Task: Look for space in Market Harborough, United Kingdom from 3rd August, 2023 to 17th August, 2023 for 3 adults, 1 child in price range Rs.3000 to Rs.15000. Place can be entire place with 3 bedrooms having 4 beds and 2 bathrooms. Property type can be house, flat, guest house. Booking option can be shelf check-in. Required host language is English.
Action: Mouse moved to (432, 95)
Screenshot: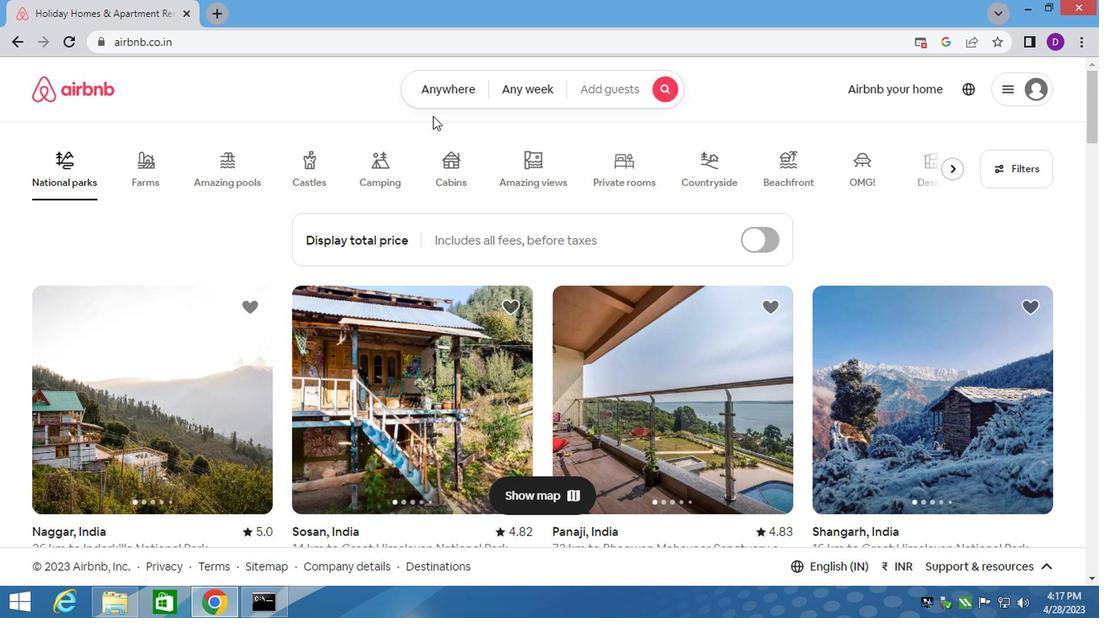 
Action: Mouse pressed left at (432, 95)
Screenshot: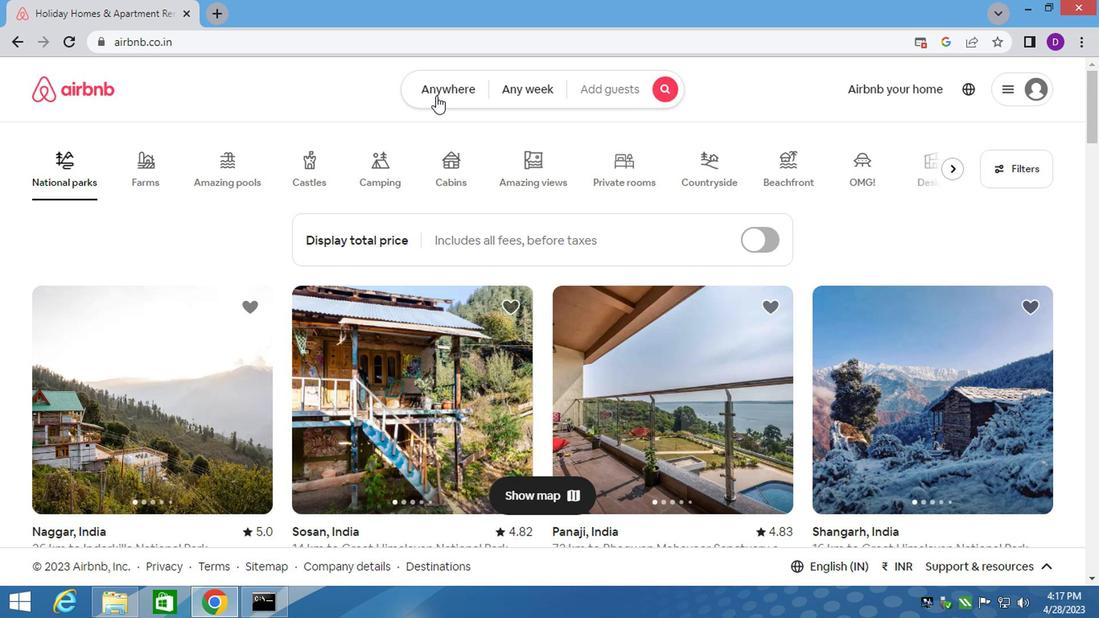 
Action: Mouse moved to (290, 155)
Screenshot: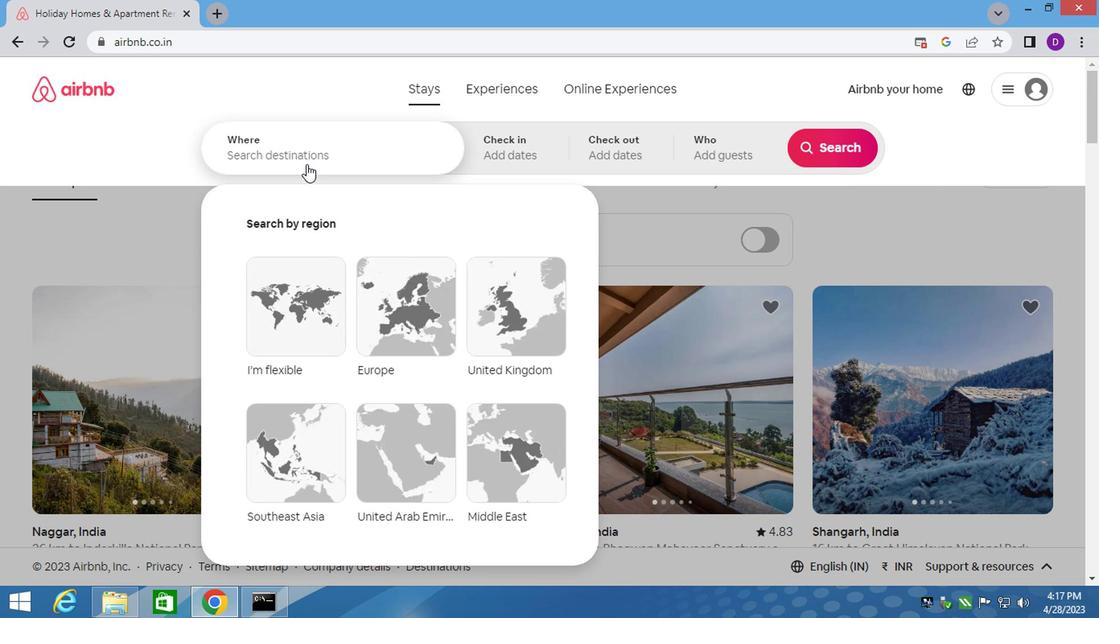 
Action: Mouse pressed left at (290, 155)
Screenshot: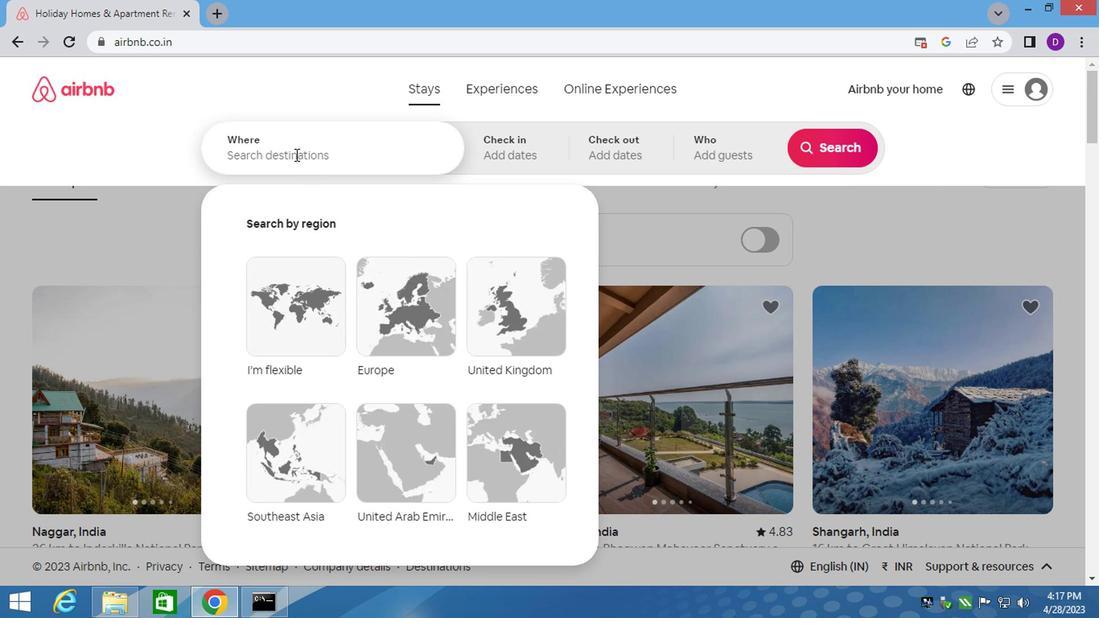 
Action: Key pressed <Key.shift_r><Key.shift_r>Market<Key.space><Key.shift_r>Ha<Key.down>,<Key.space><Key.shift_r><Key.shift_r>U<Key.enter>
Screenshot: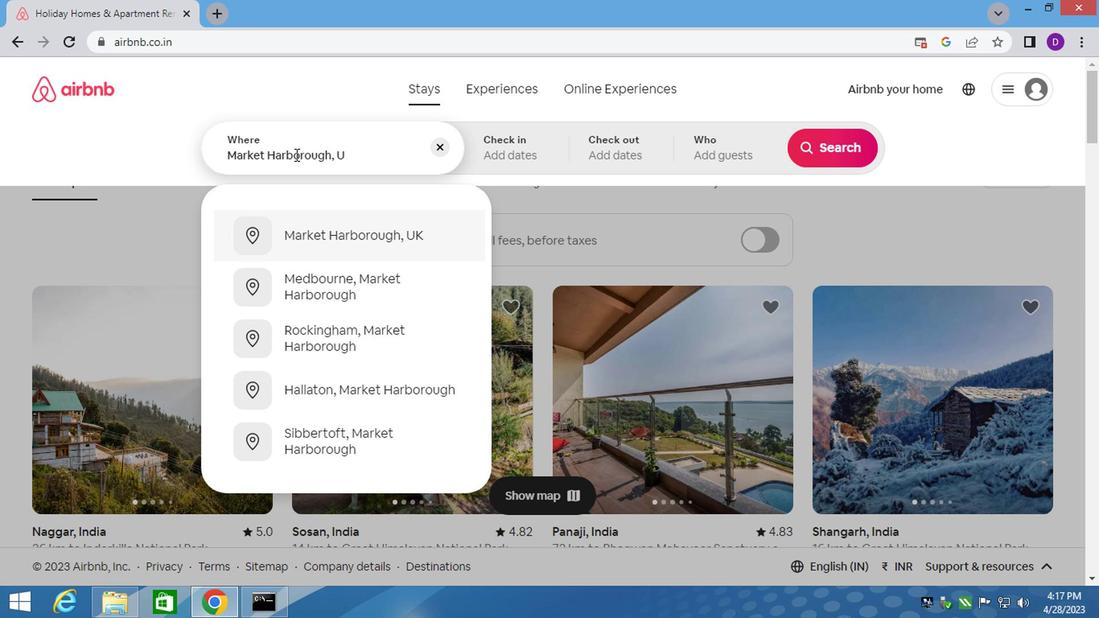 
Action: Mouse moved to (820, 277)
Screenshot: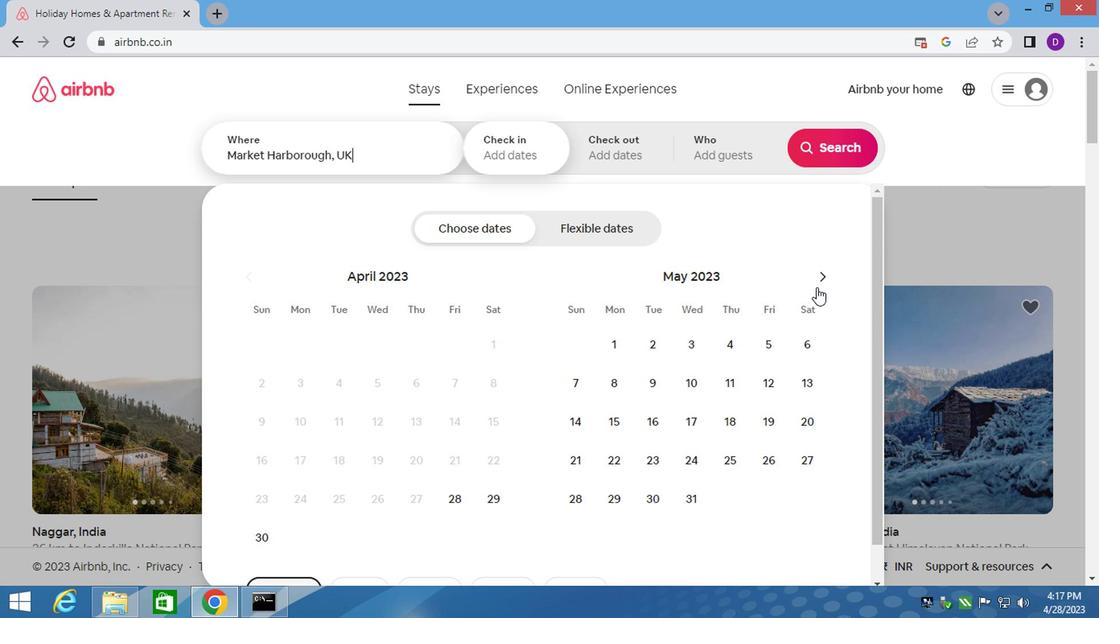 
Action: Mouse pressed left at (820, 277)
Screenshot: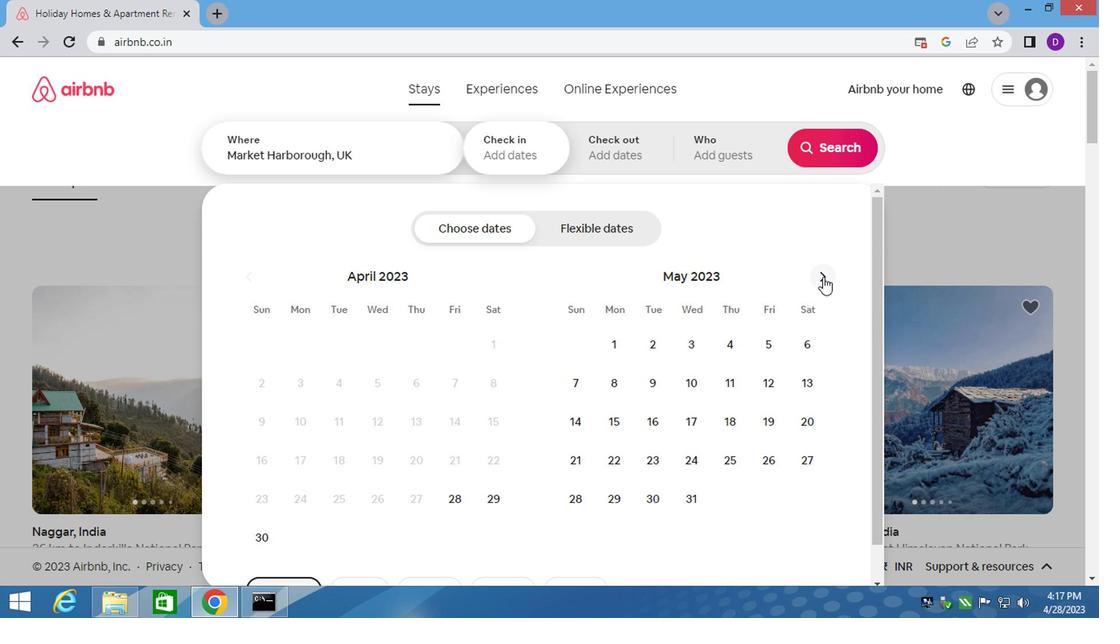 
Action: Mouse pressed left at (820, 277)
Screenshot: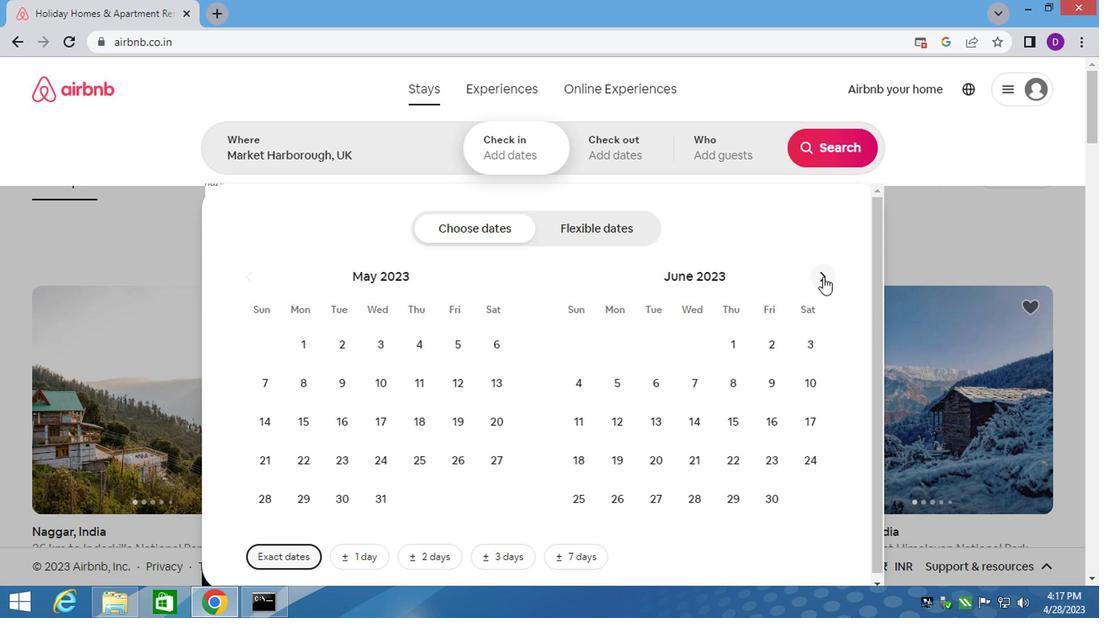 
Action: Mouse pressed left at (820, 277)
Screenshot: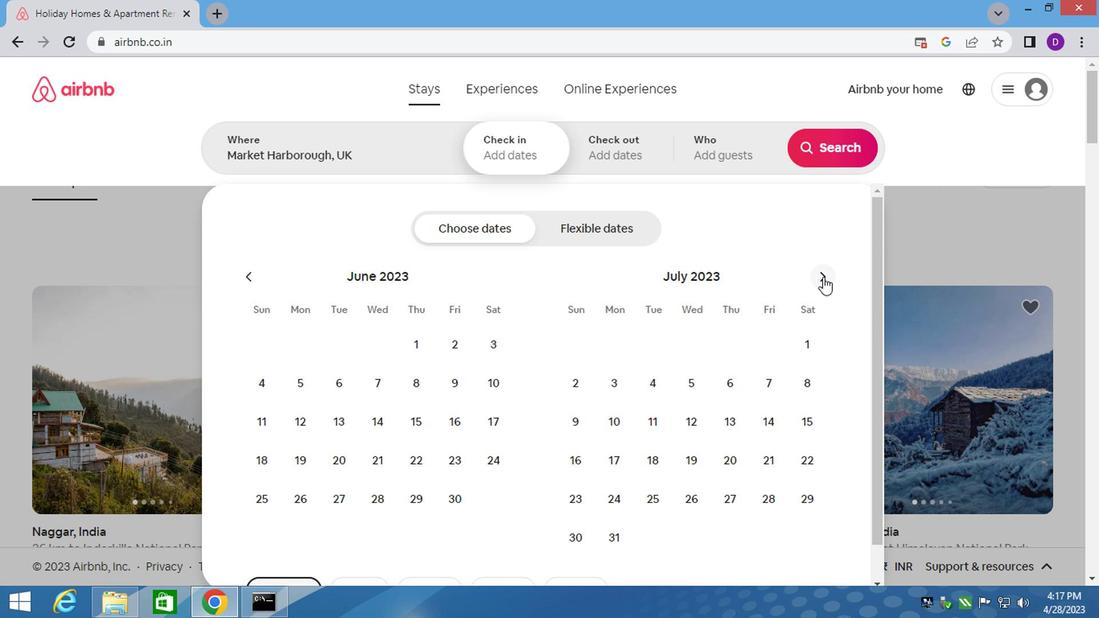 
Action: Mouse moved to (728, 353)
Screenshot: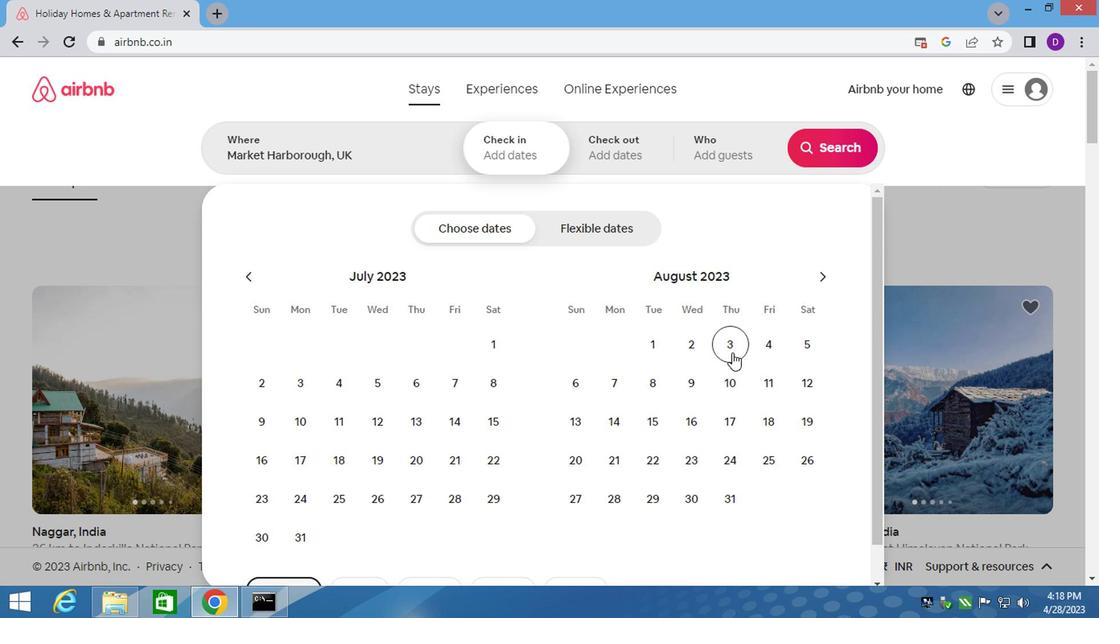 
Action: Mouse pressed left at (728, 353)
Screenshot: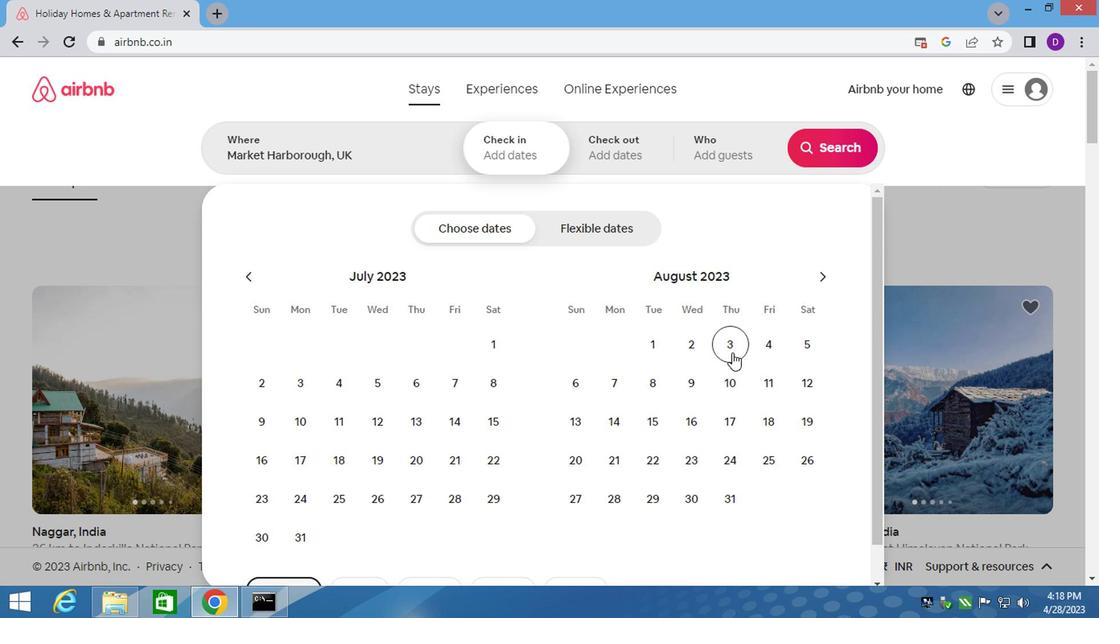 
Action: Mouse moved to (720, 406)
Screenshot: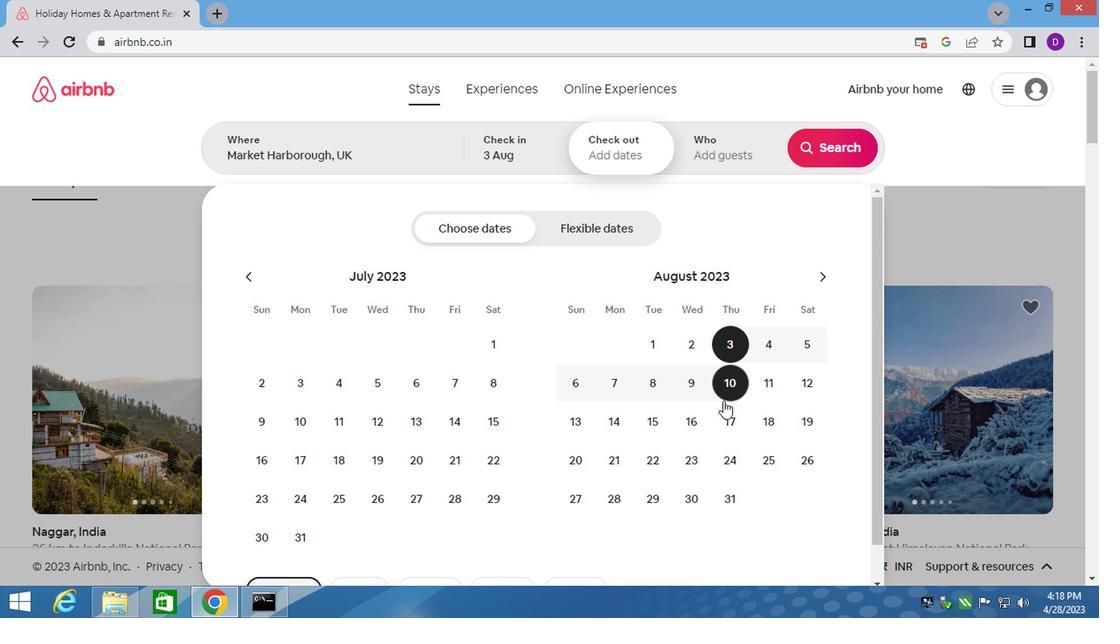 
Action: Mouse pressed left at (720, 406)
Screenshot: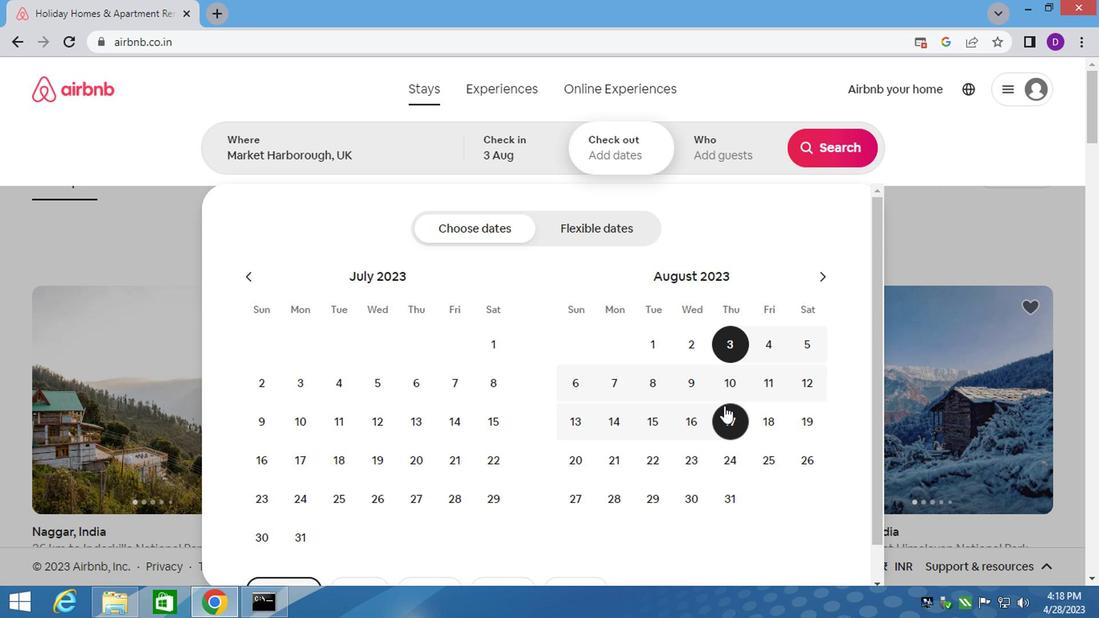 
Action: Mouse moved to (724, 156)
Screenshot: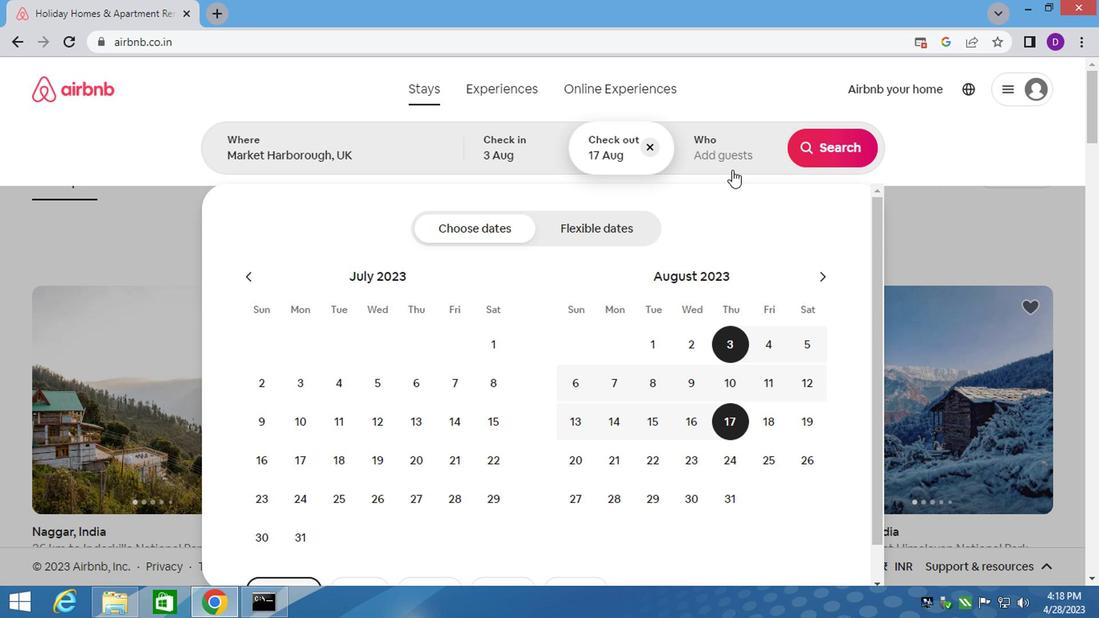 
Action: Mouse pressed left at (724, 156)
Screenshot: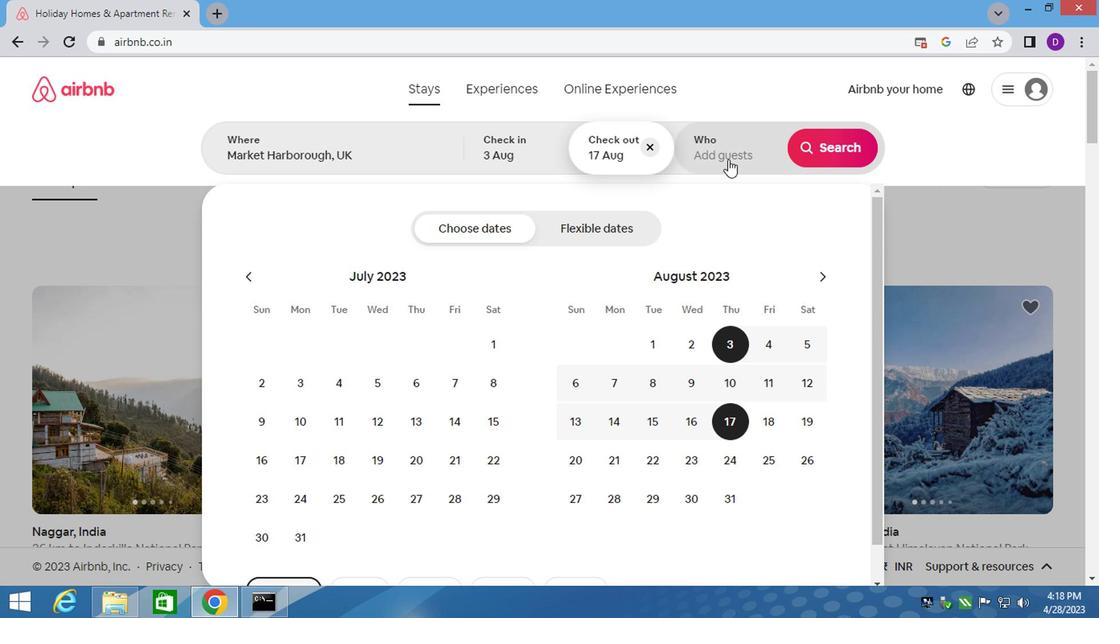 
Action: Mouse moved to (828, 235)
Screenshot: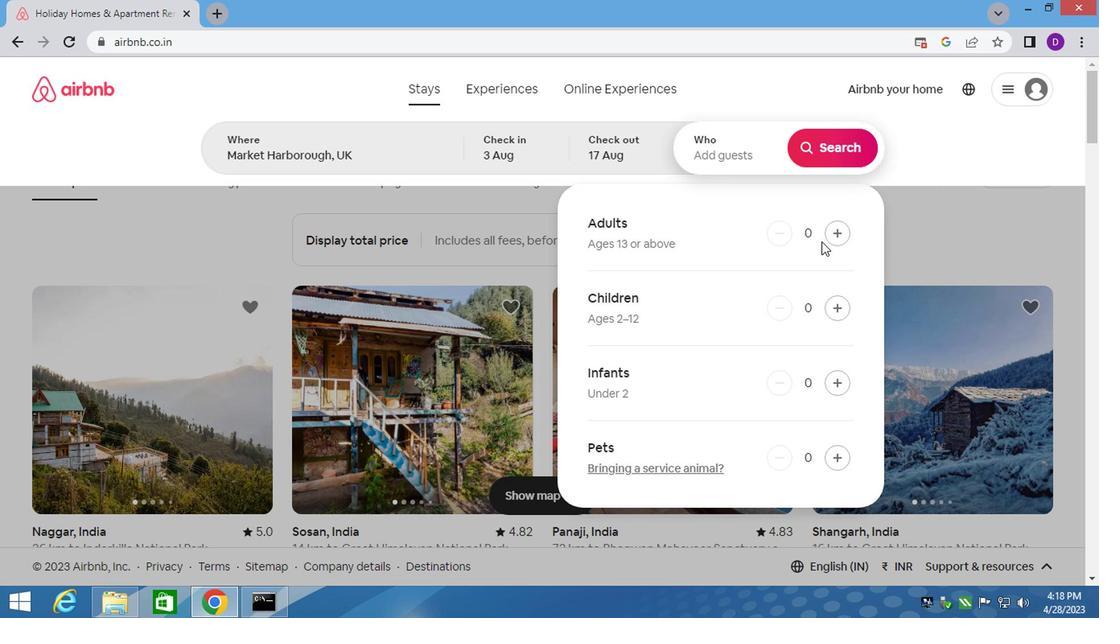 
Action: Mouse pressed left at (828, 235)
Screenshot: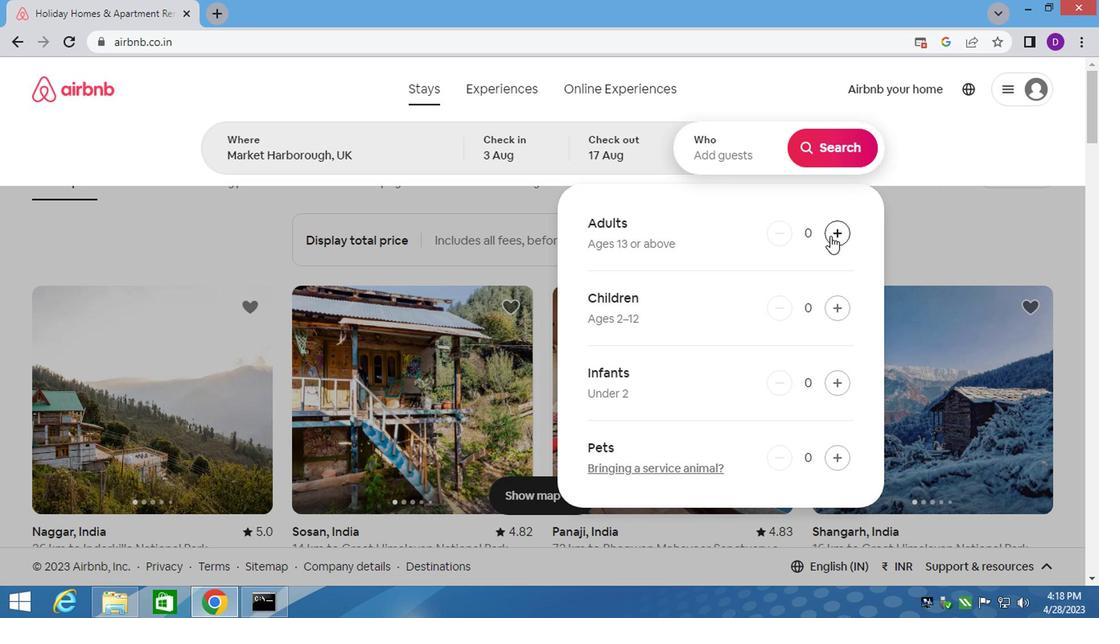 
Action: Mouse pressed left at (828, 235)
Screenshot: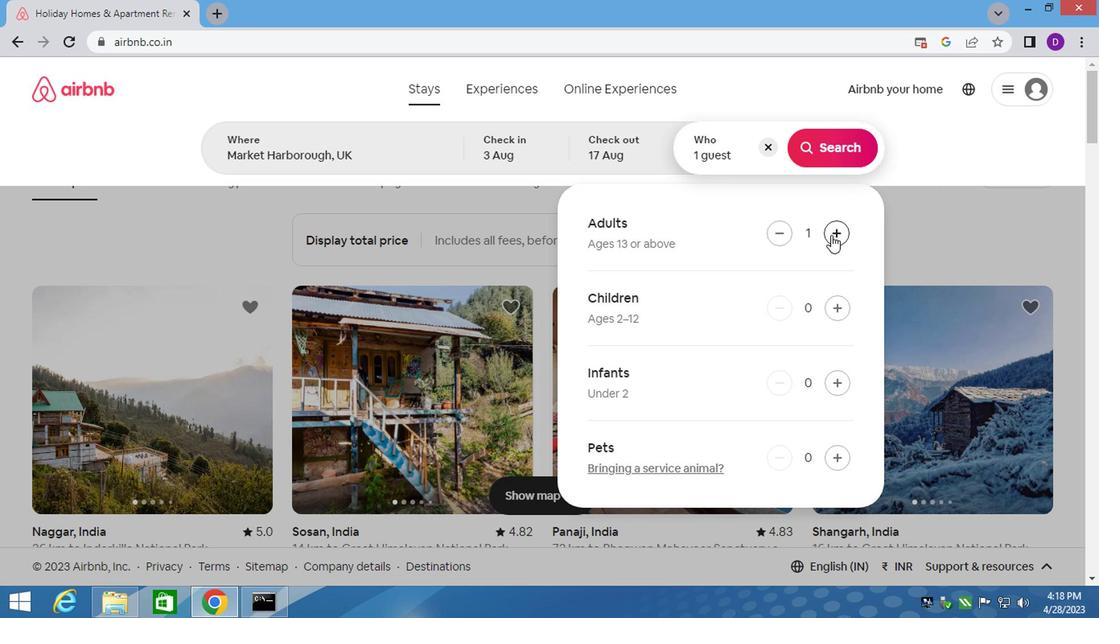 
Action: Mouse pressed left at (828, 235)
Screenshot: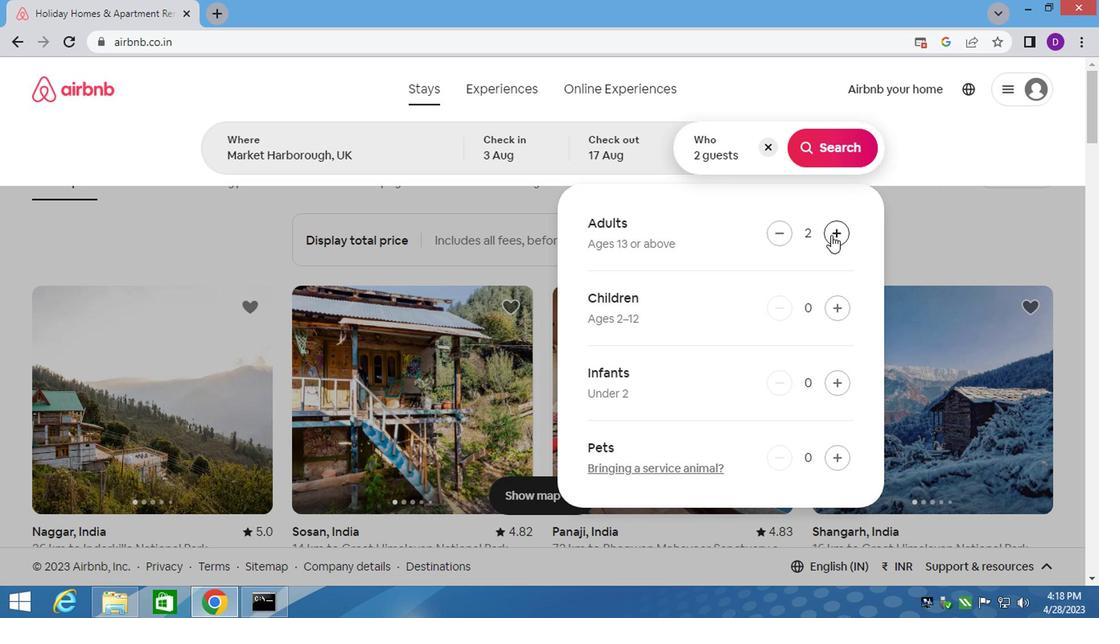 
Action: Mouse moved to (833, 312)
Screenshot: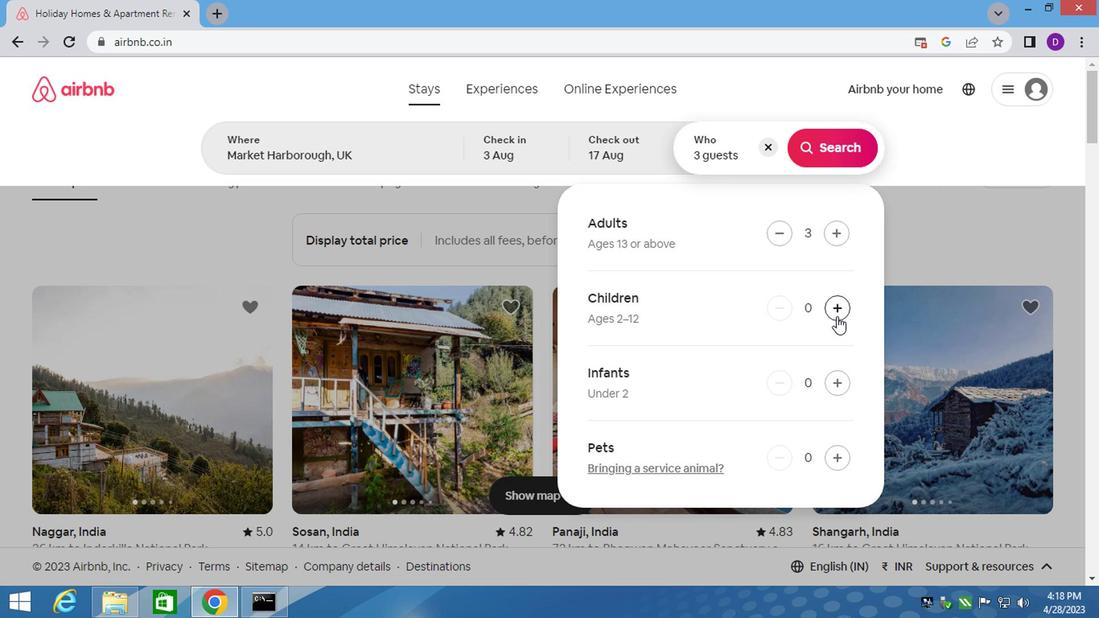 
Action: Mouse pressed left at (833, 312)
Screenshot: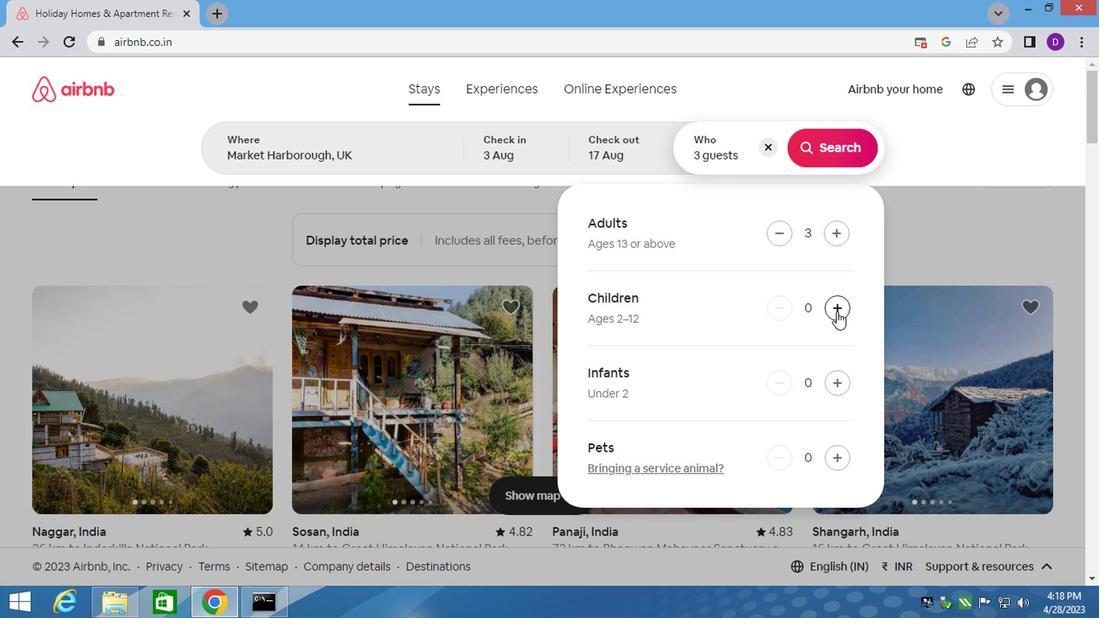 
Action: Mouse moved to (810, 148)
Screenshot: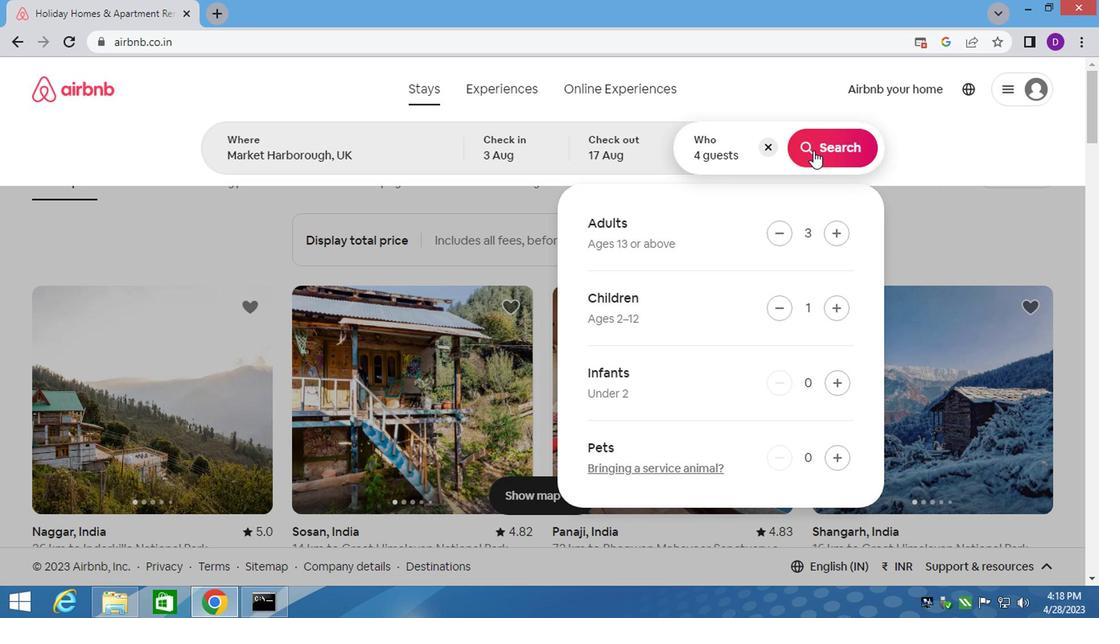 
Action: Mouse pressed left at (810, 148)
Screenshot: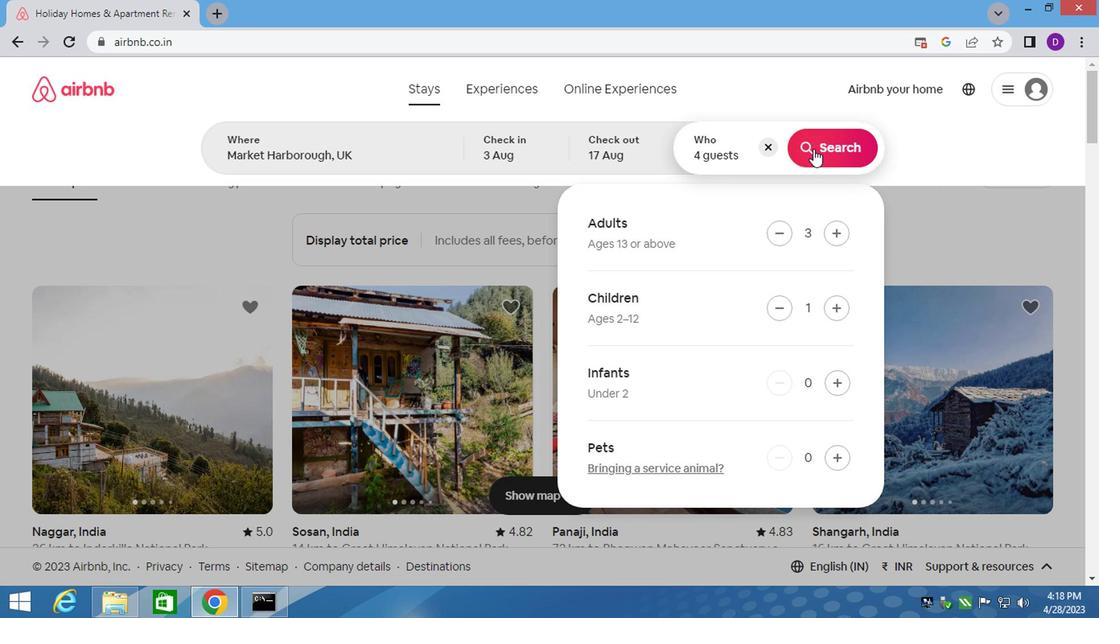 
Action: Mouse moved to (1012, 145)
Screenshot: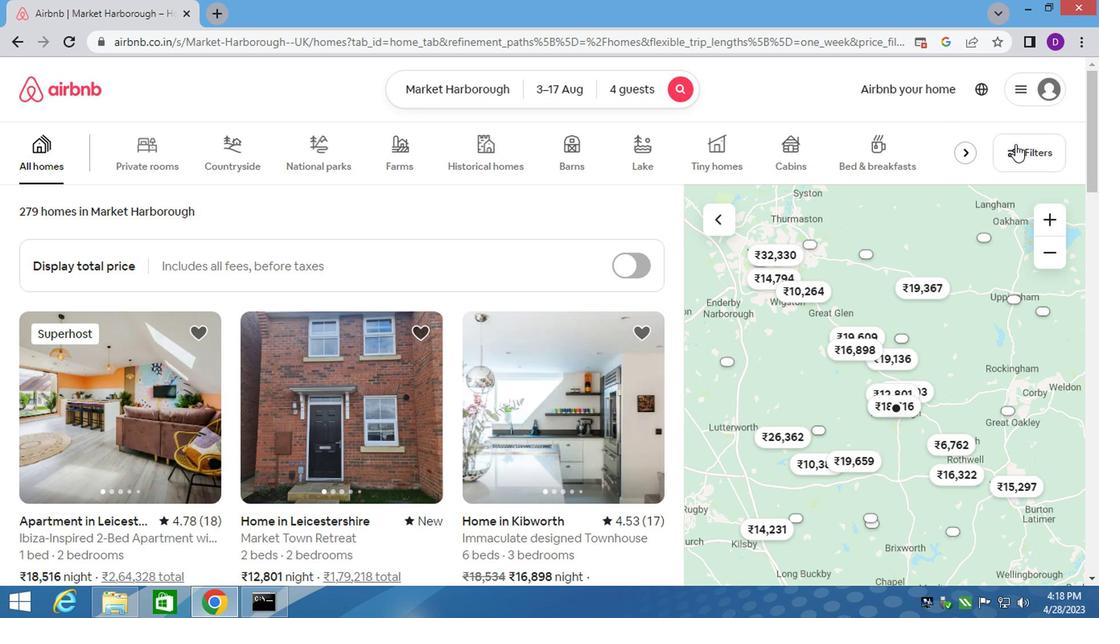 
Action: Mouse pressed left at (1012, 145)
Screenshot: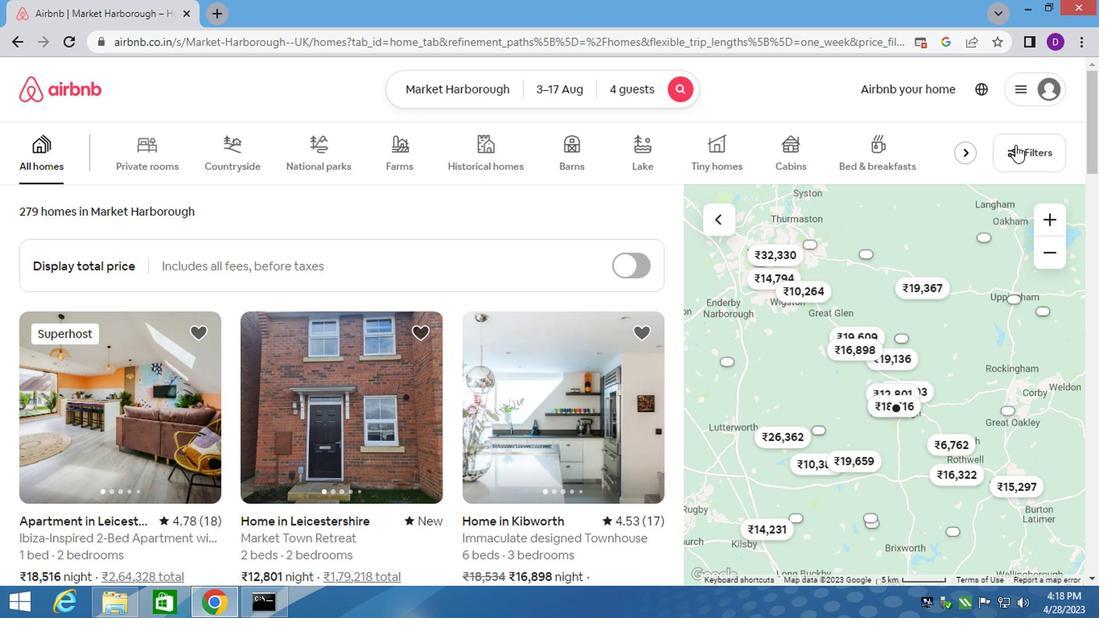 
Action: Mouse moved to (330, 358)
Screenshot: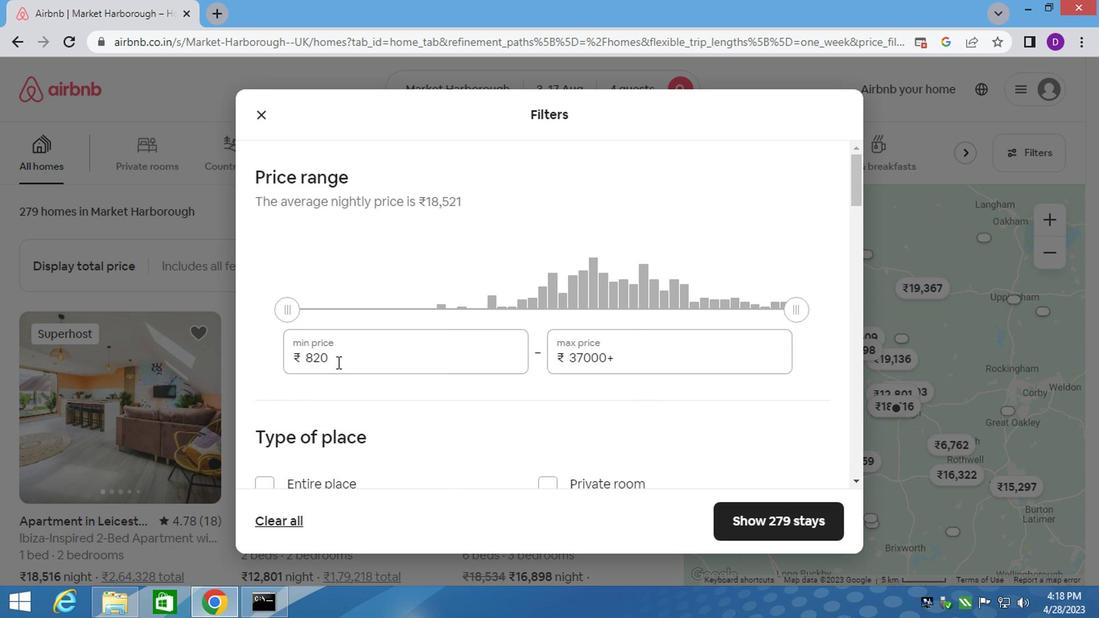 
Action: Mouse pressed left at (330, 358)
Screenshot: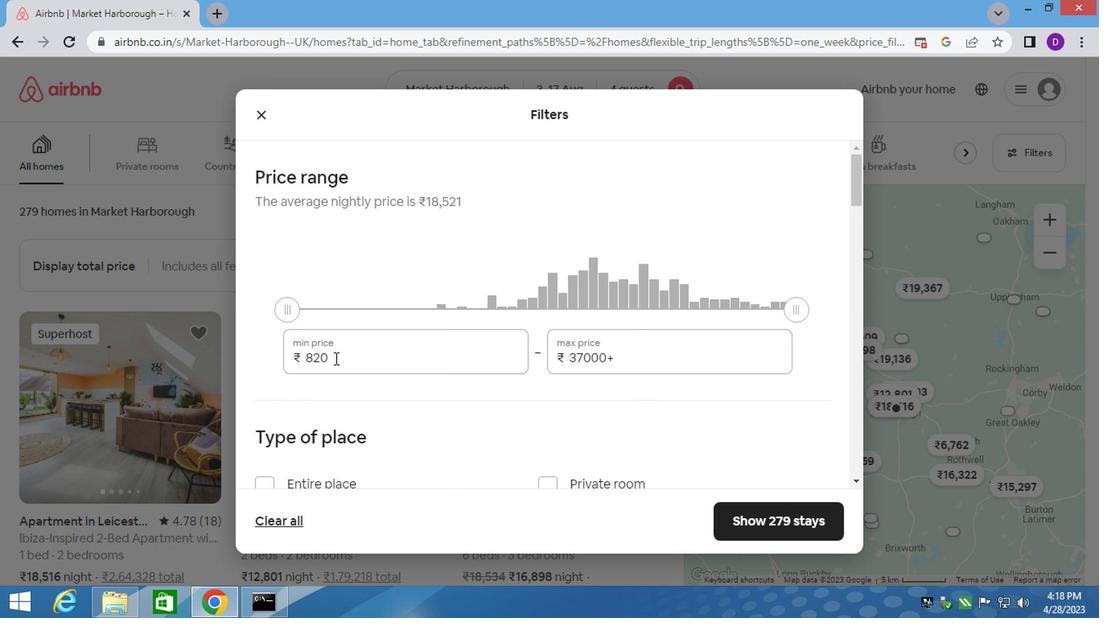 
Action: Mouse pressed left at (330, 358)
Screenshot: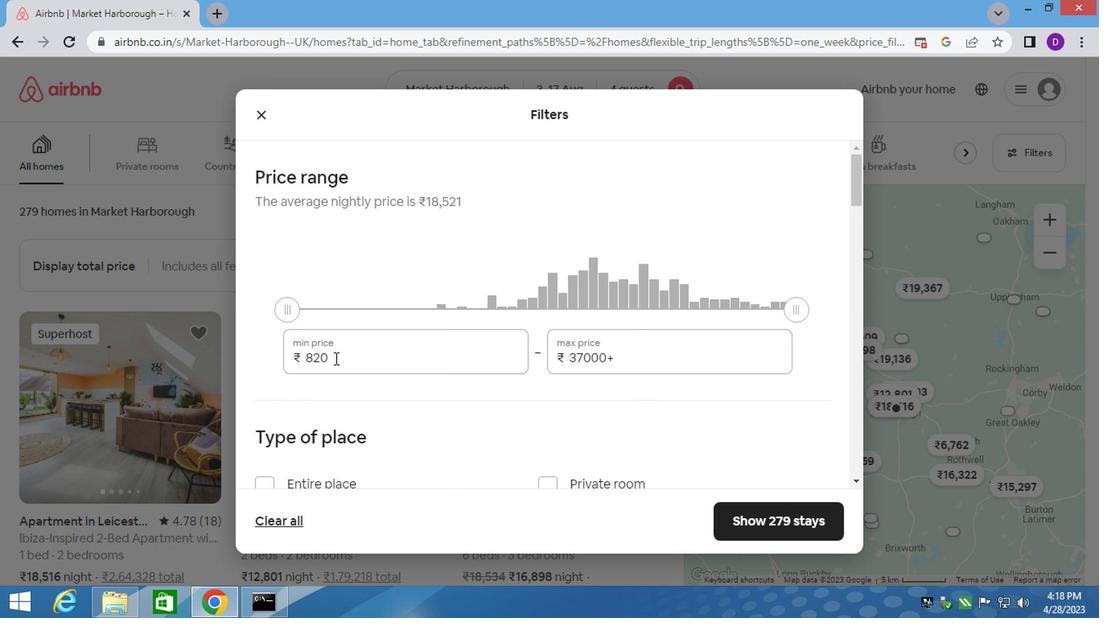 
Action: Key pressed 3000<Key.tab>15000
Screenshot: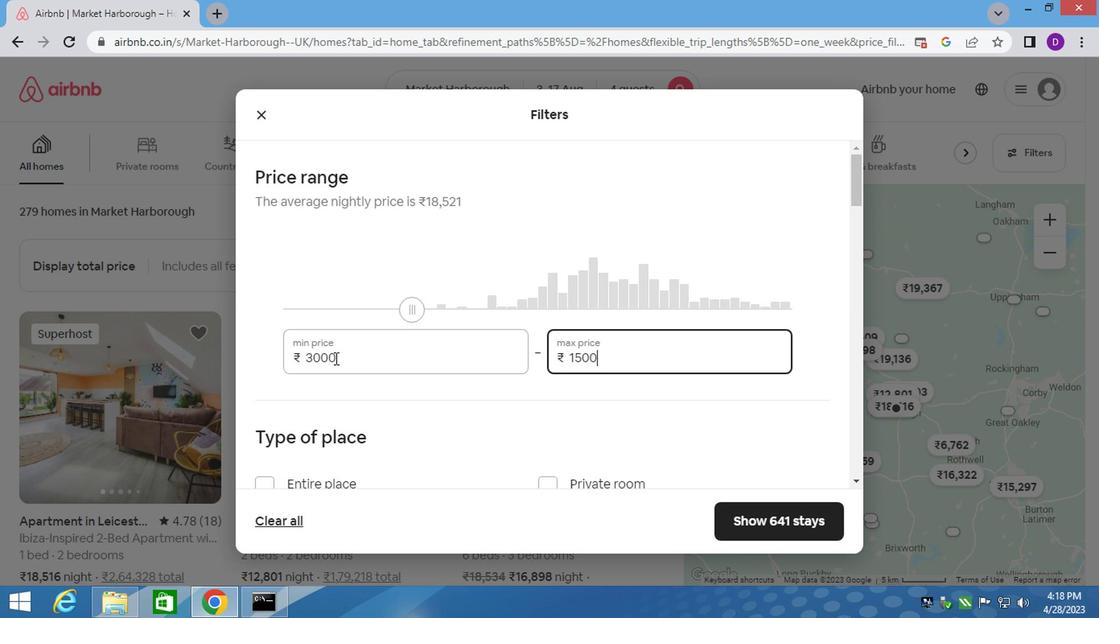 
Action: Mouse moved to (308, 396)
Screenshot: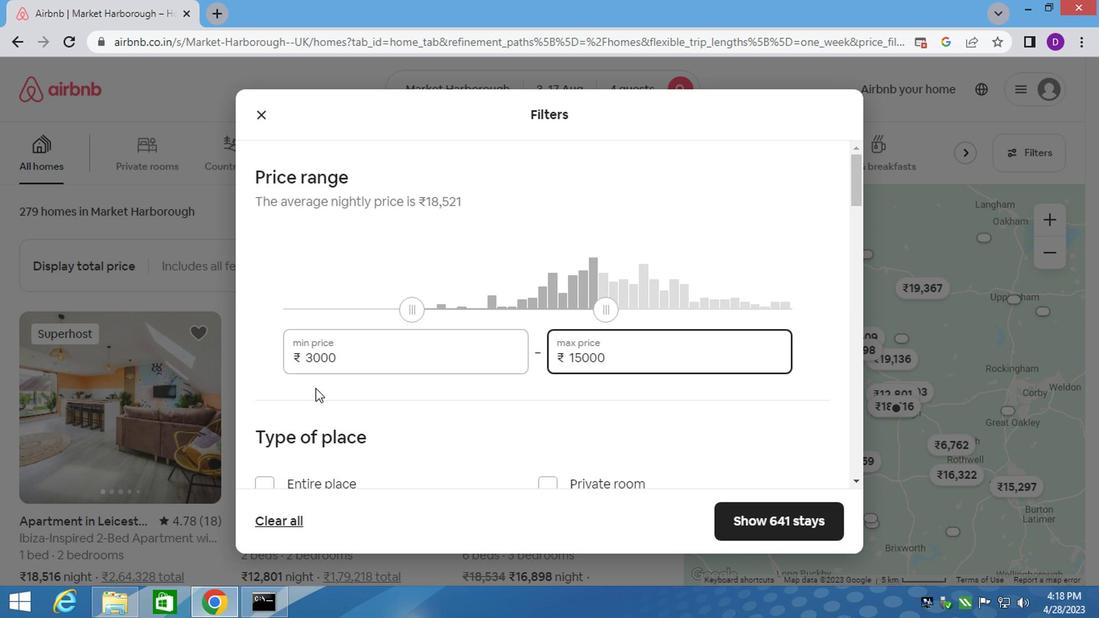 
Action: Mouse scrolled (308, 395) with delta (0, -1)
Screenshot: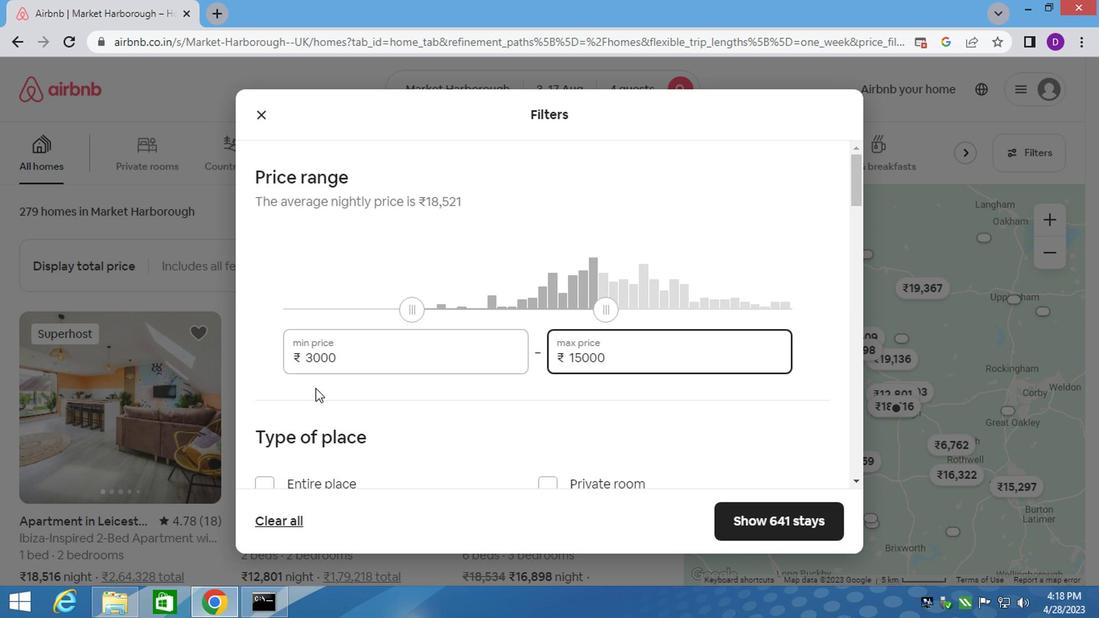 
Action: Mouse moved to (308, 396)
Screenshot: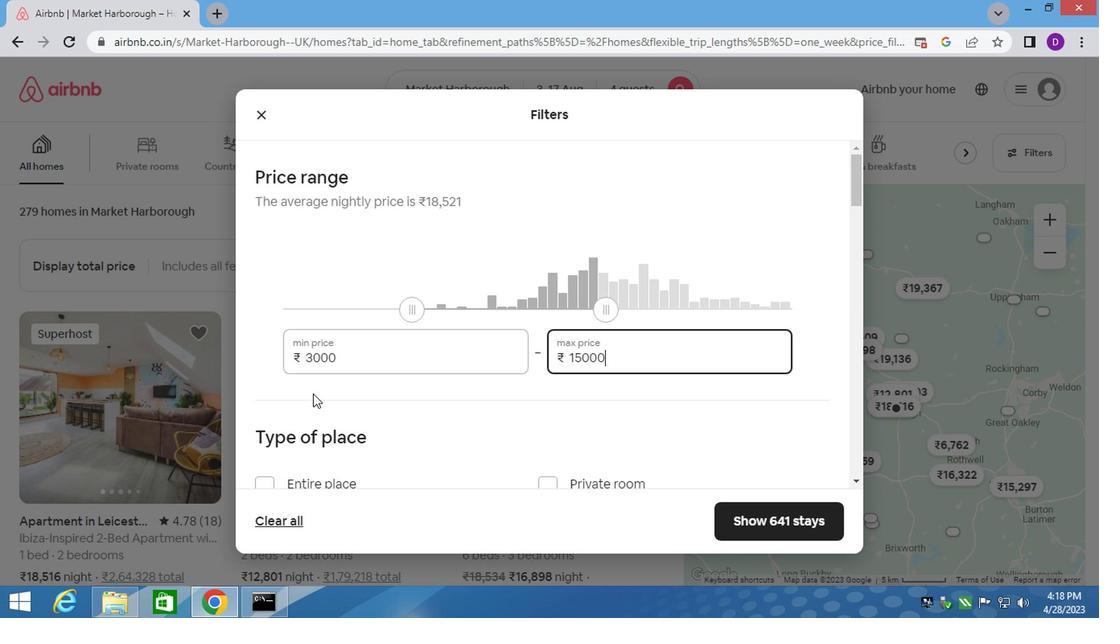 
Action: Mouse scrolled (308, 395) with delta (0, -1)
Screenshot: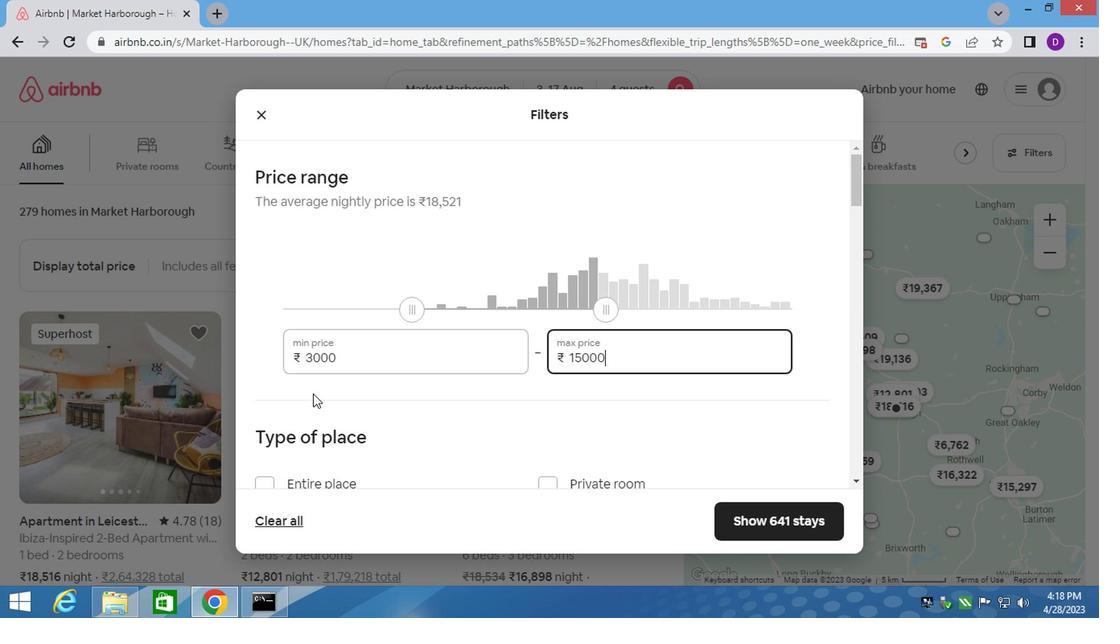 
Action: Mouse moved to (266, 317)
Screenshot: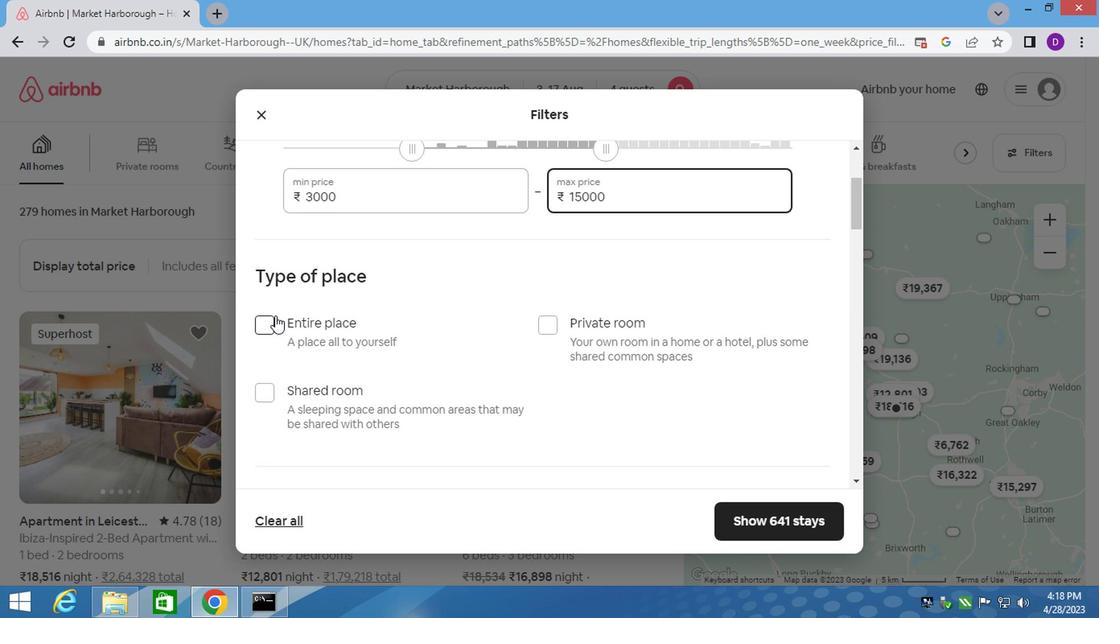 
Action: Mouse pressed left at (266, 317)
Screenshot: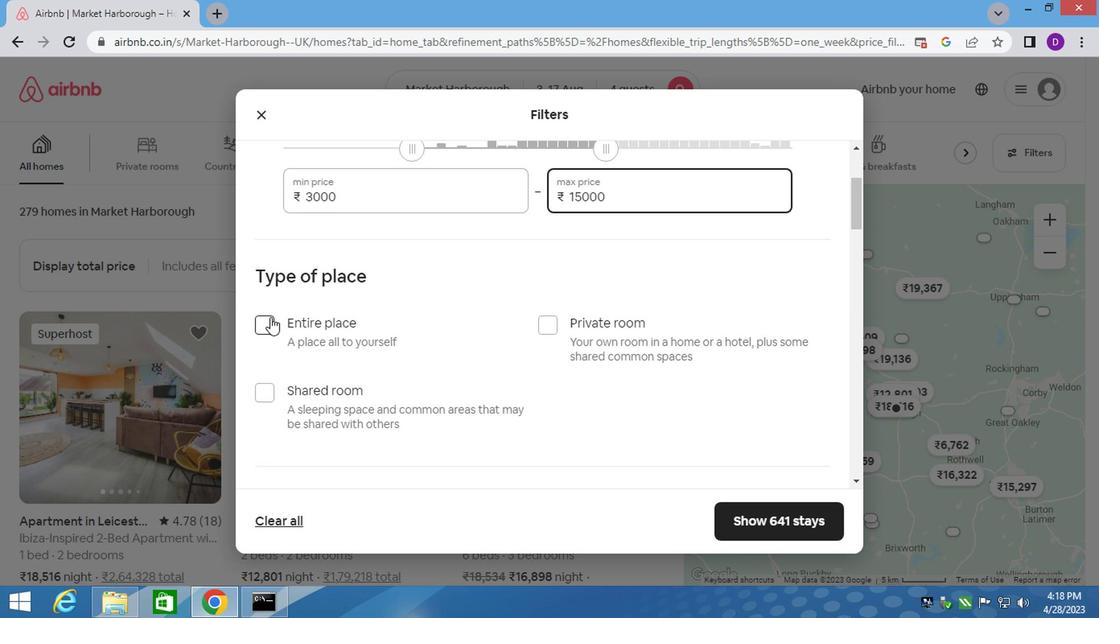 
Action: Mouse moved to (420, 360)
Screenshot: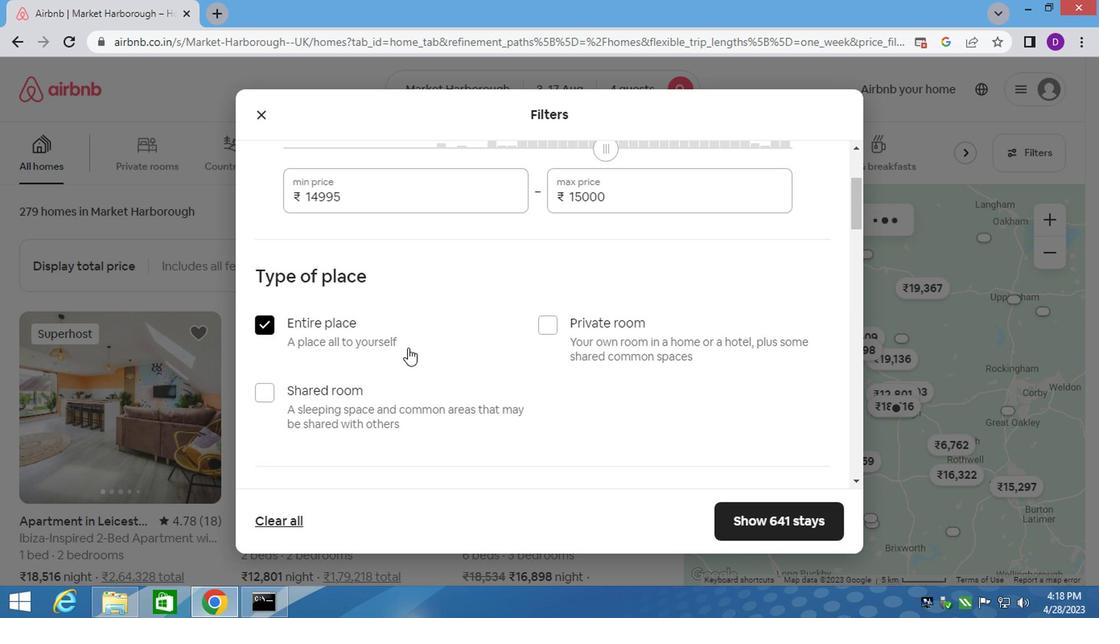 
Action: Mouse scrolled (420, 360) with delta (0, 0)
Screenshot: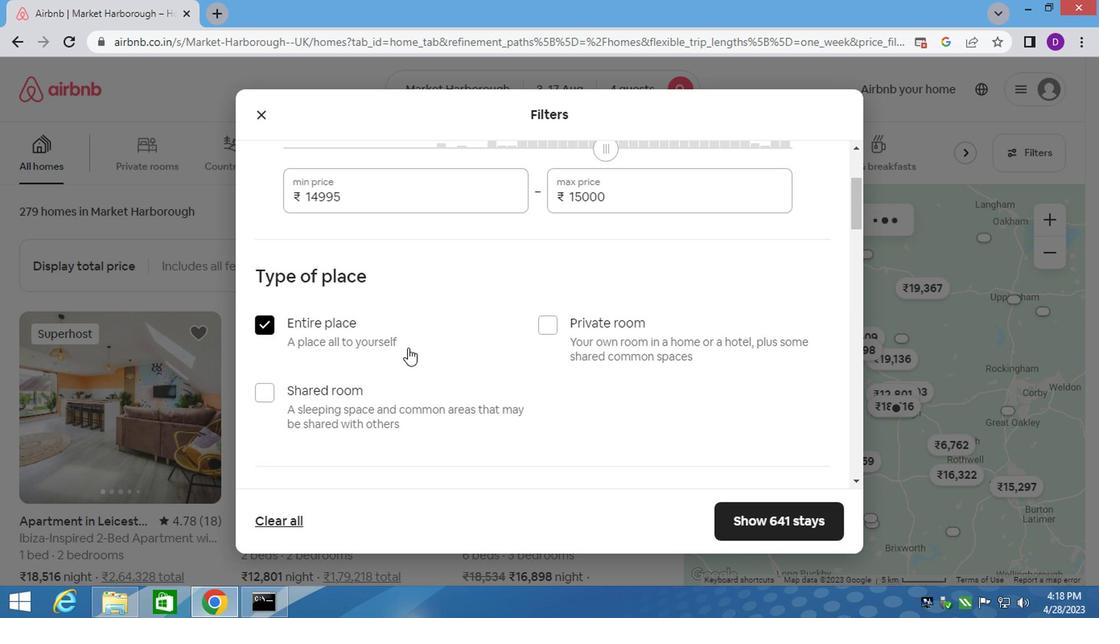 
Action: Mouse moved to (422, 366)
Screenshot: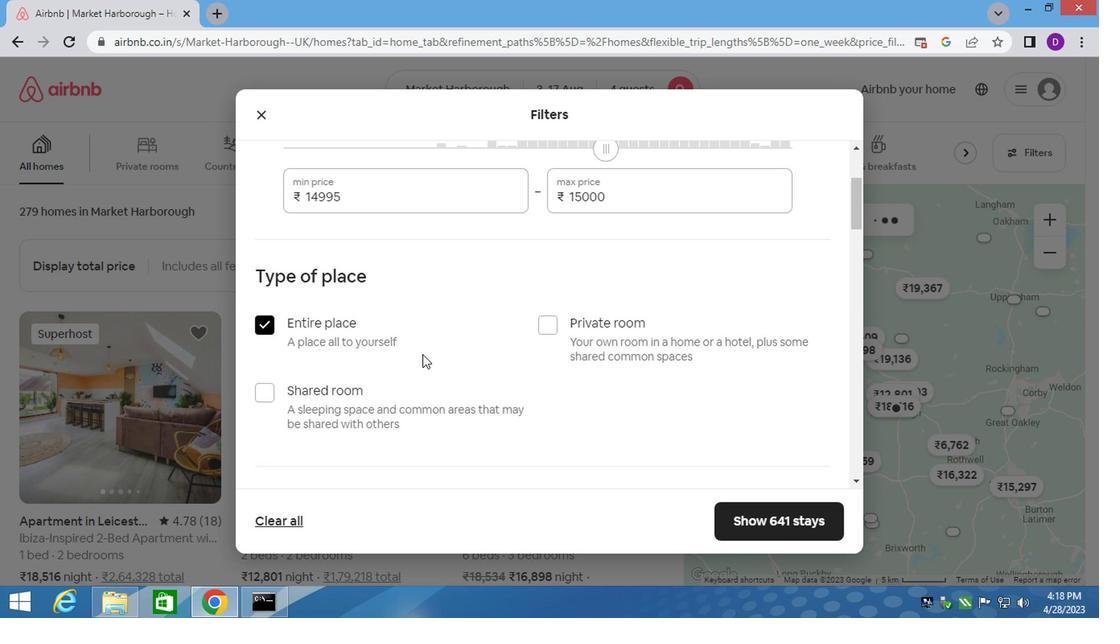 
Action: Mouse scrolled (422, 364) with delta (0, 0)
Screenshot: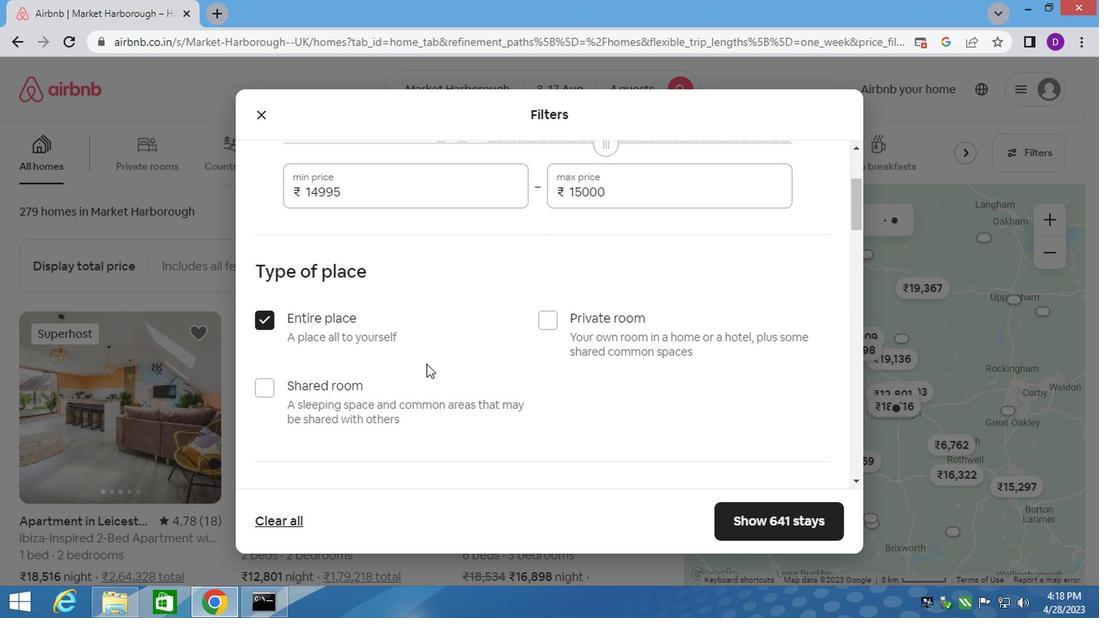 
Action: Mouse scrolled (422, 365) with delta (0, -1)
Screenshot: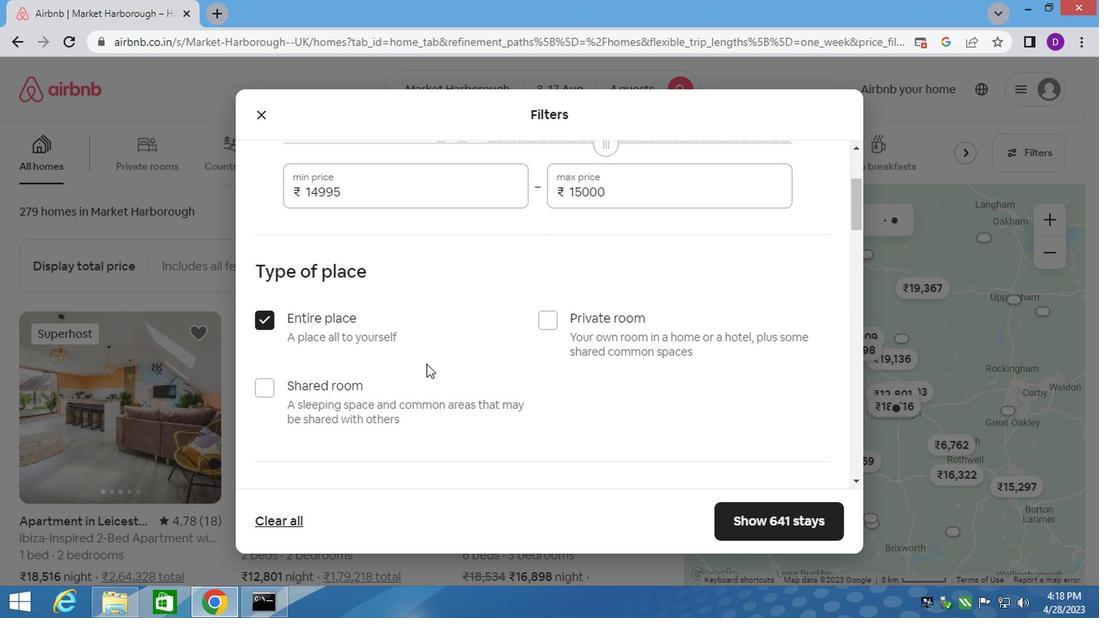 
Action: Mouse scrolled (422, 365) with delta (0, -1)
Screenshot: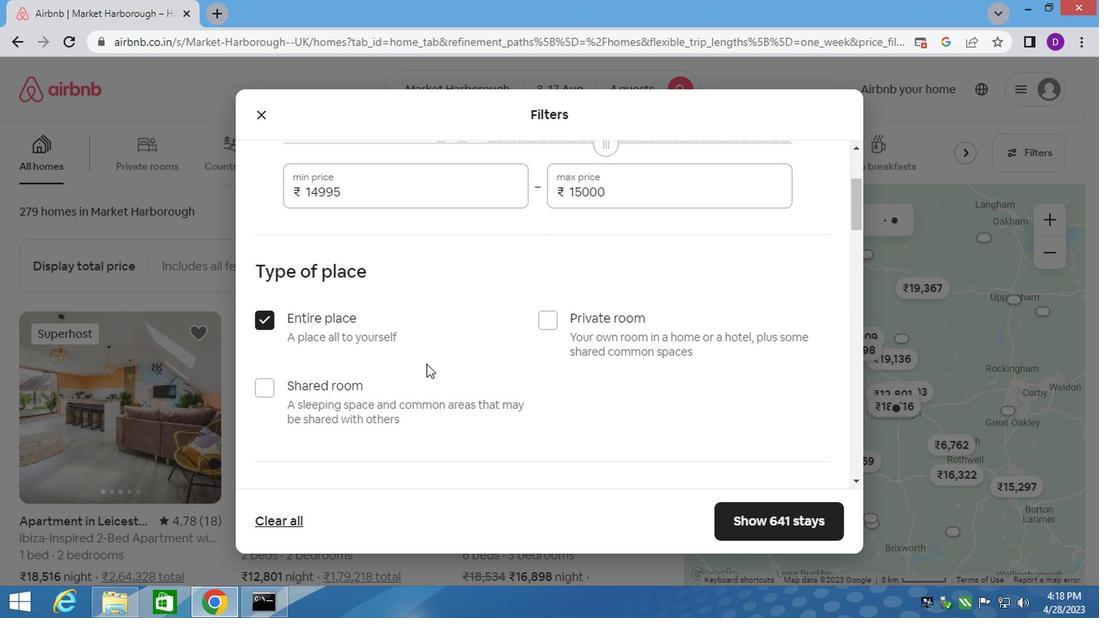 
Action: Mouse scrolled (422, 365) with delta (0, -1)
Screenshot: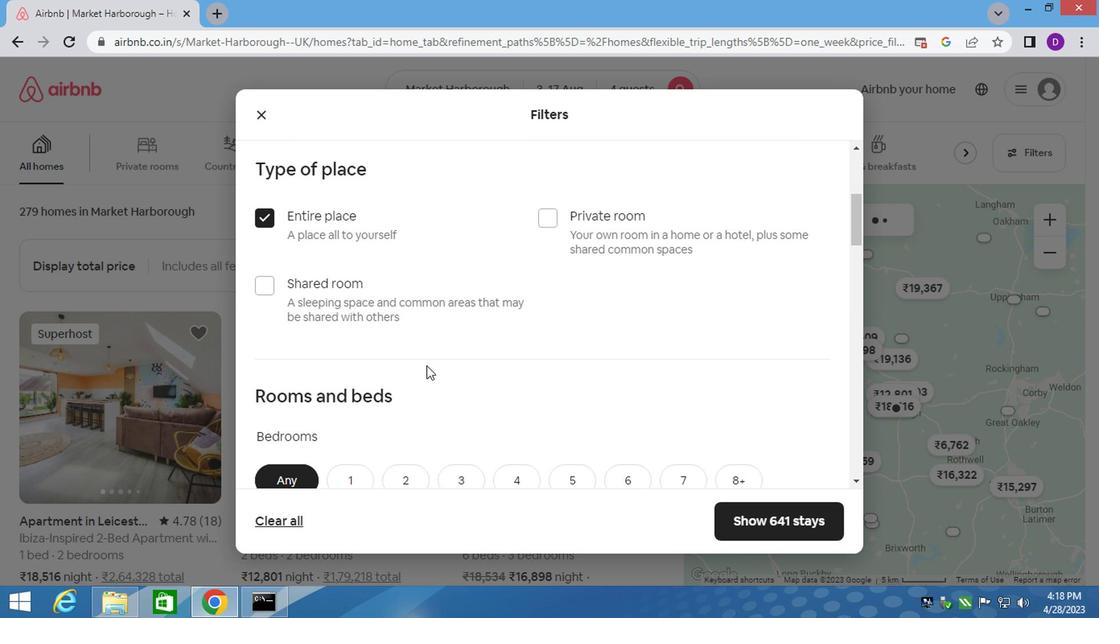 
Action: Mouse moved to (457, 186)
Screenshot: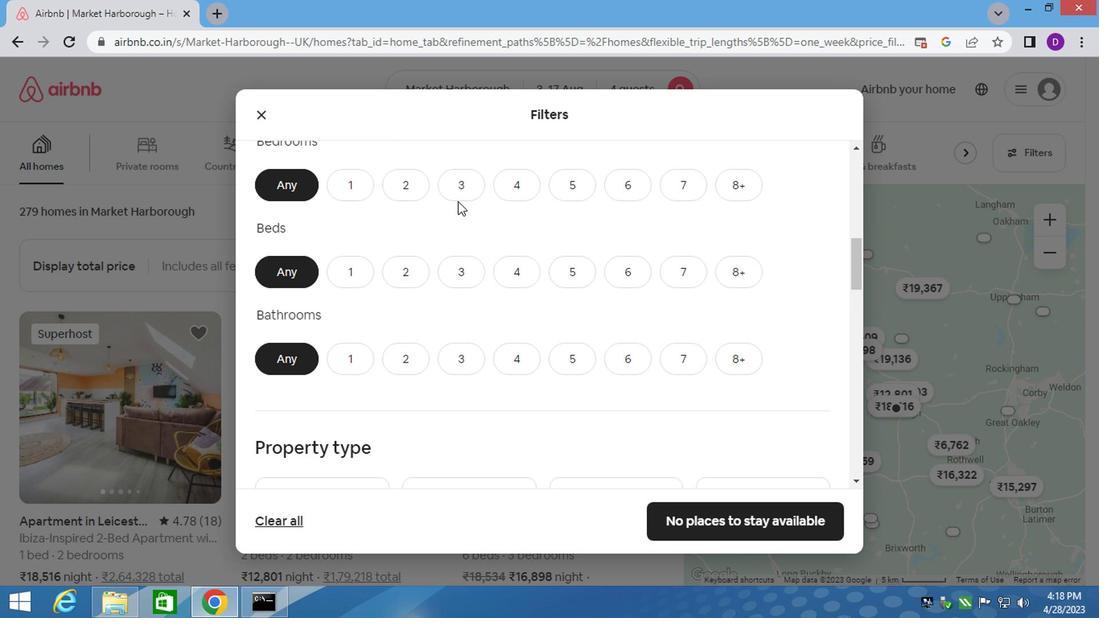 
Action: Mouse pressed left at (457, 186)
Screenshot: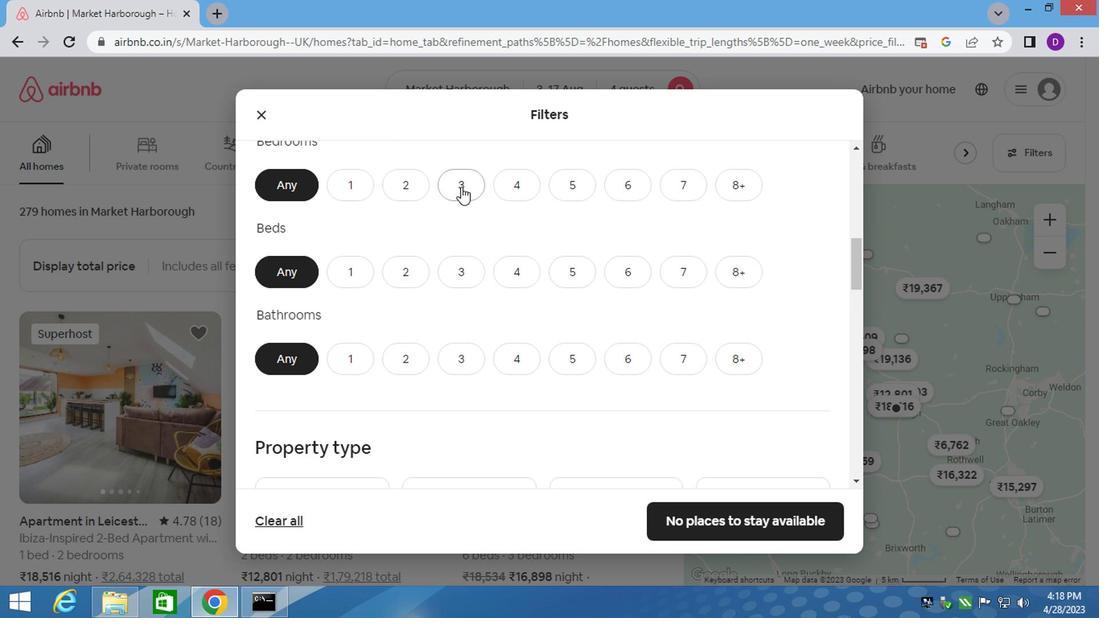 
Action: Mouse moved to (507, 269)
Screenshot: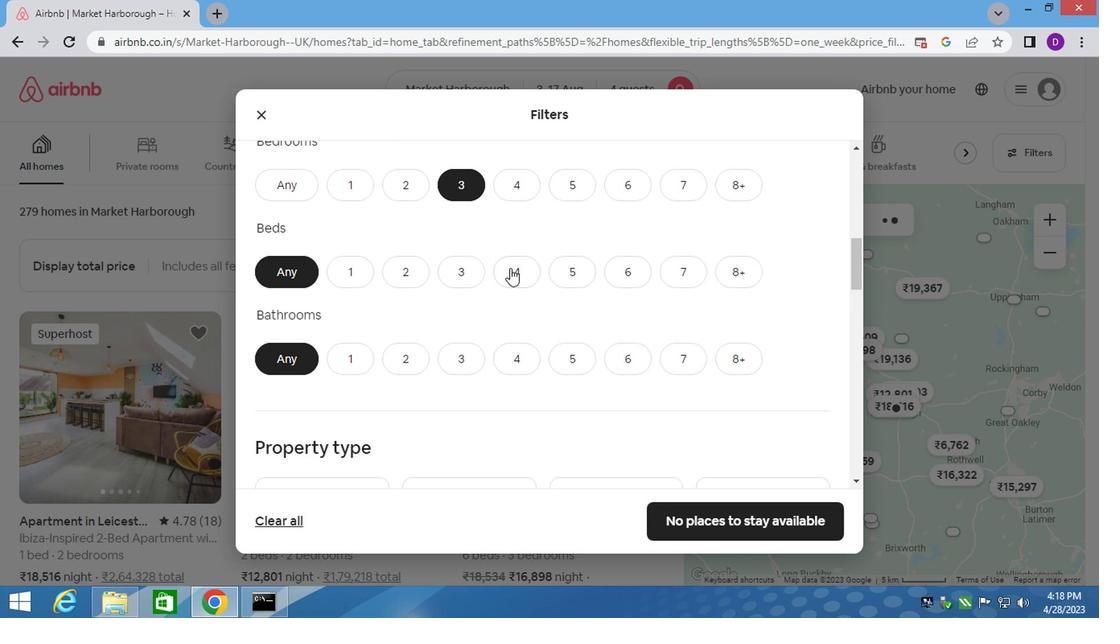 
Action: Mouse pressed left at (507, 269)
Screenshot: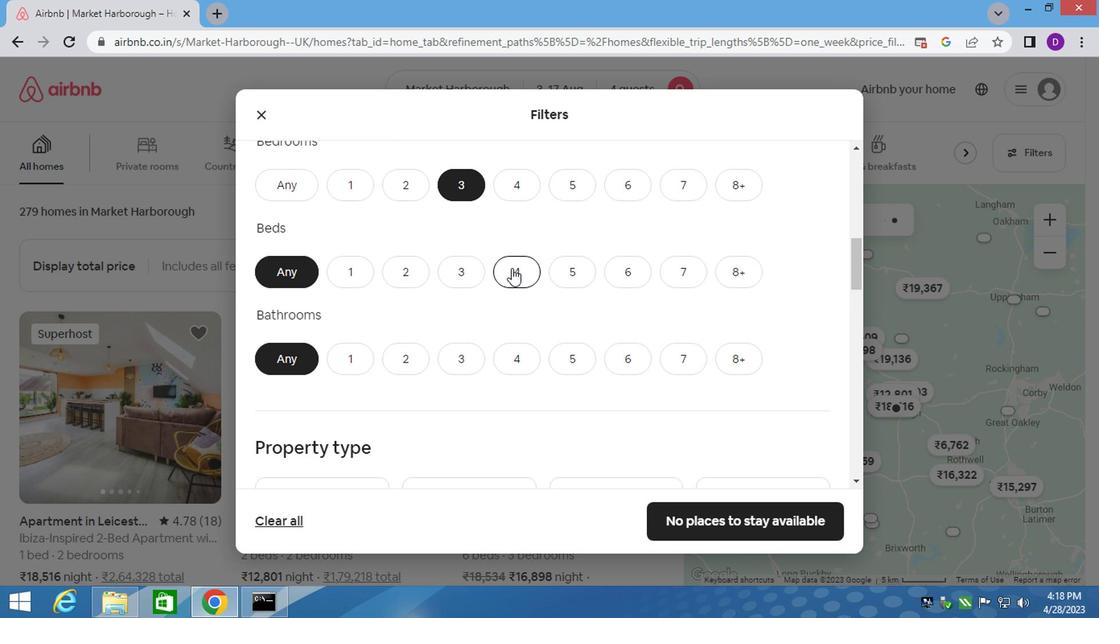
Action: Mouse moved to (402, 361)
Screenshot: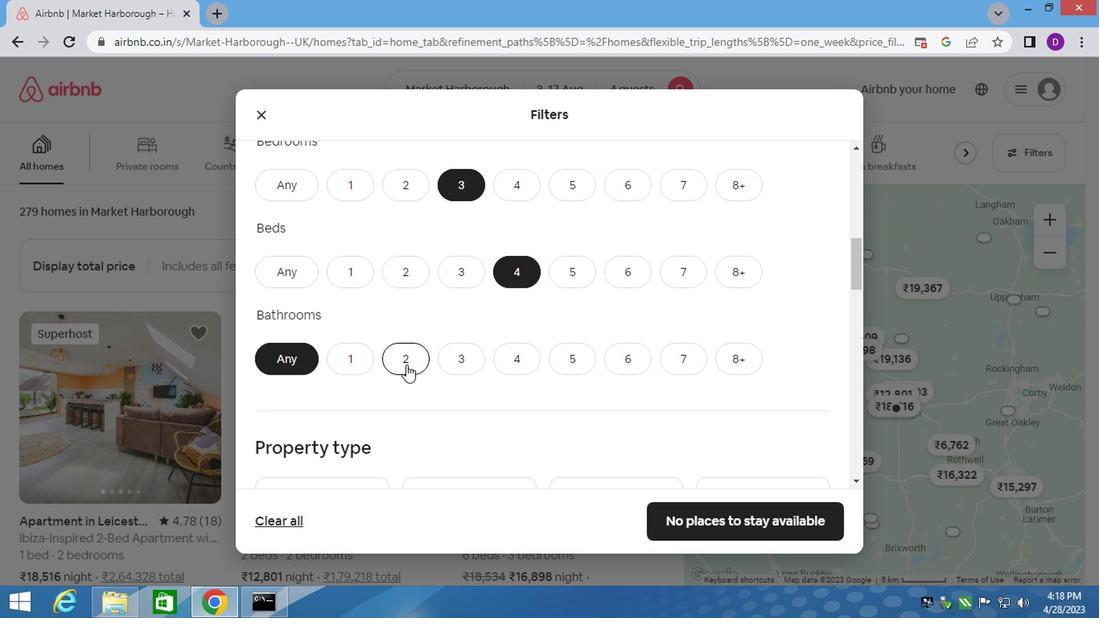 
Action: Mouse pressed left at (402, 361)
Screenshot: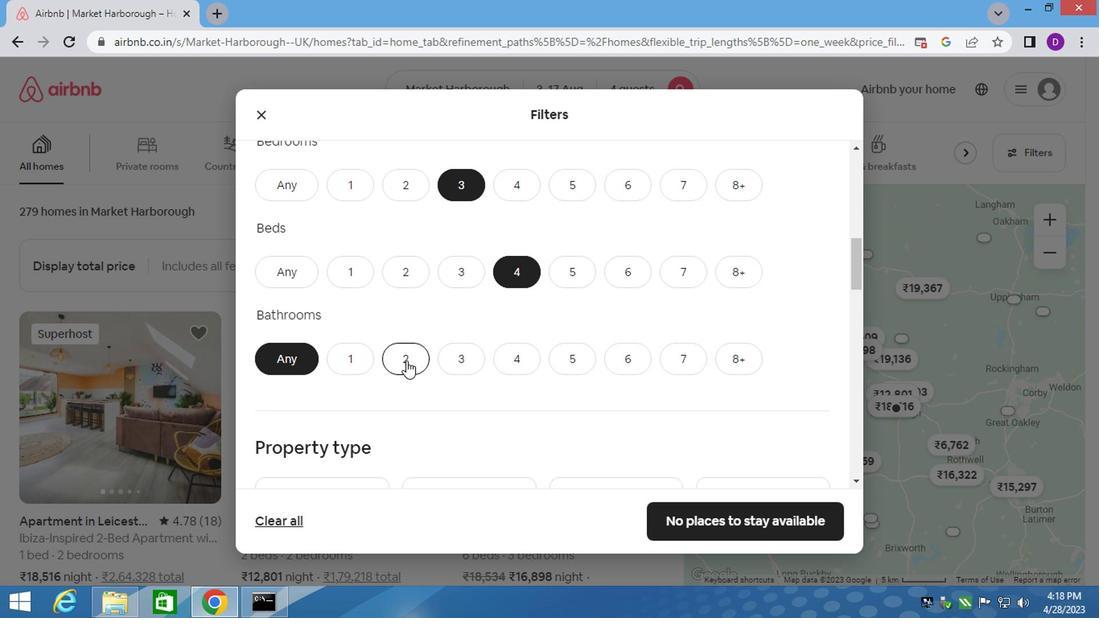 
Action: Mouse moved to (404, 376)
Screenshot: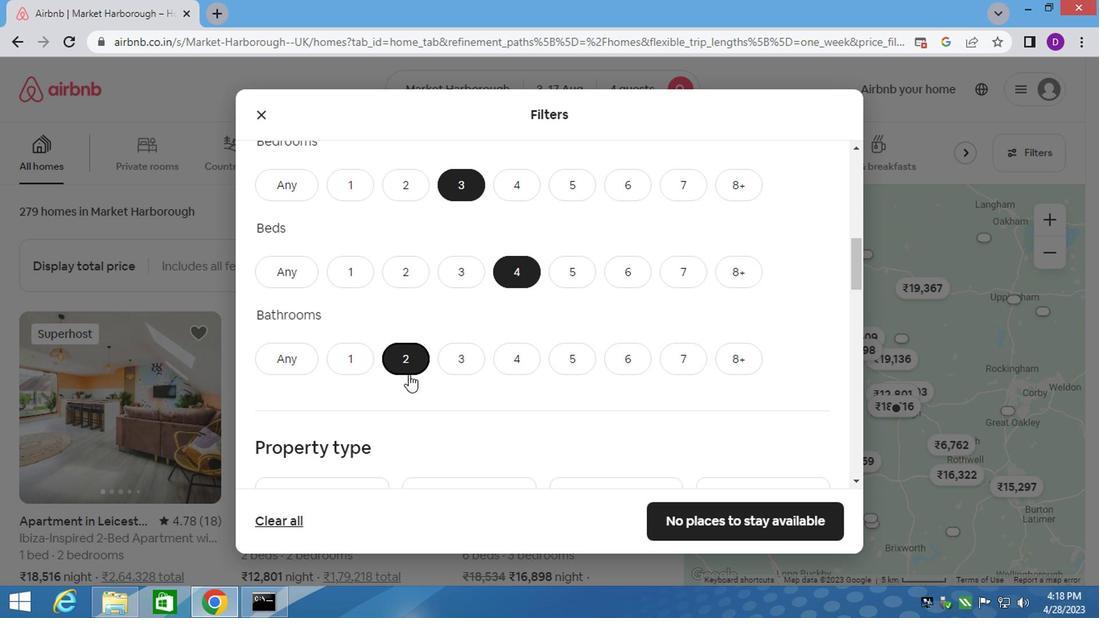 
Action: Mouse scrolled (404, 376) with delta (0, 0)
Screenshot: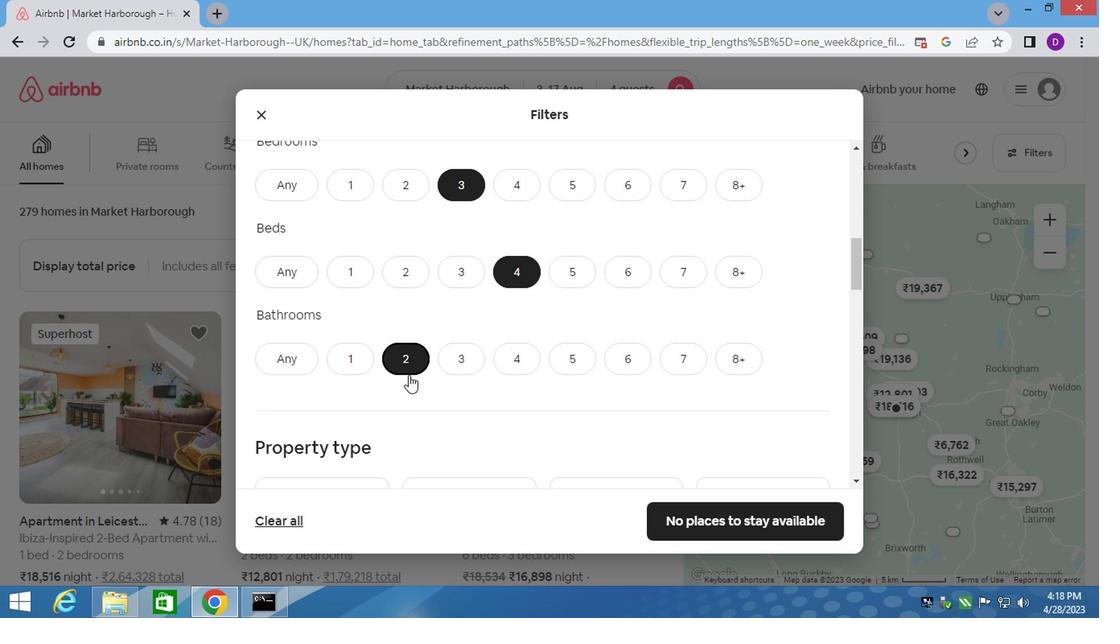 
Action: Mouse scrolled (404, 376) with delta (0, 0)
Screenshot: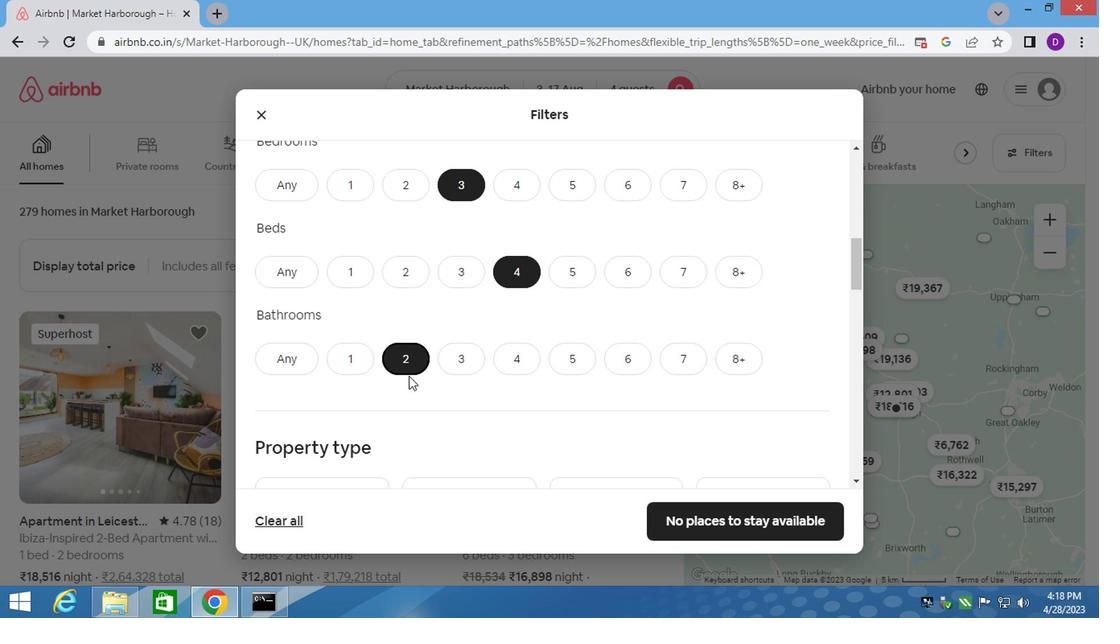
Action: Mouse moved to (343, 349)
Screenshot: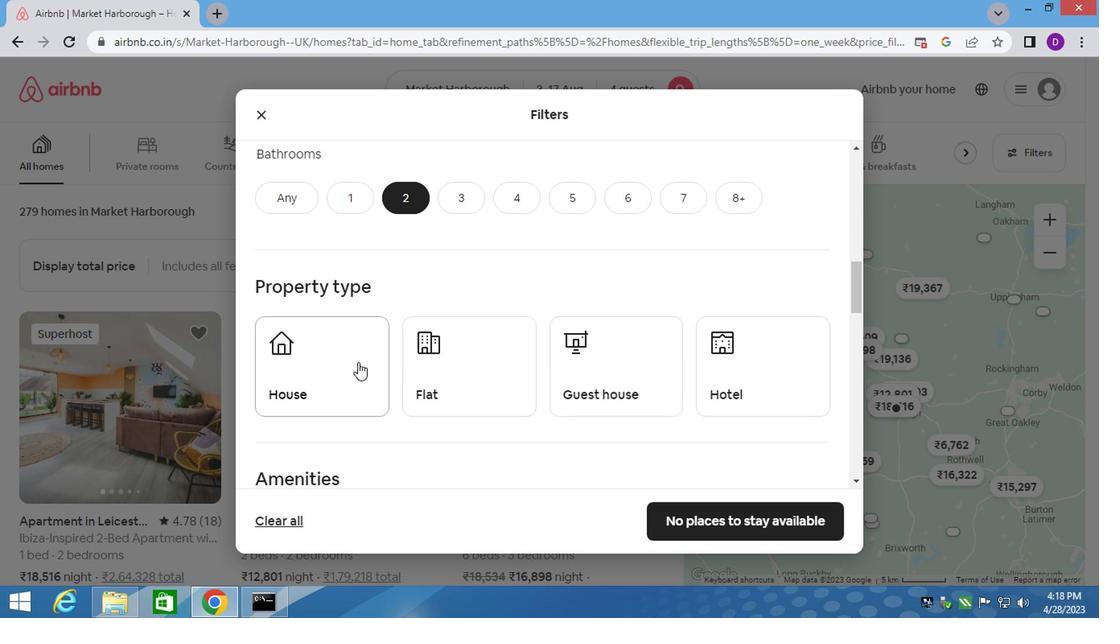 
Action: Mouse pressed left at (343, 349)
Screenshot: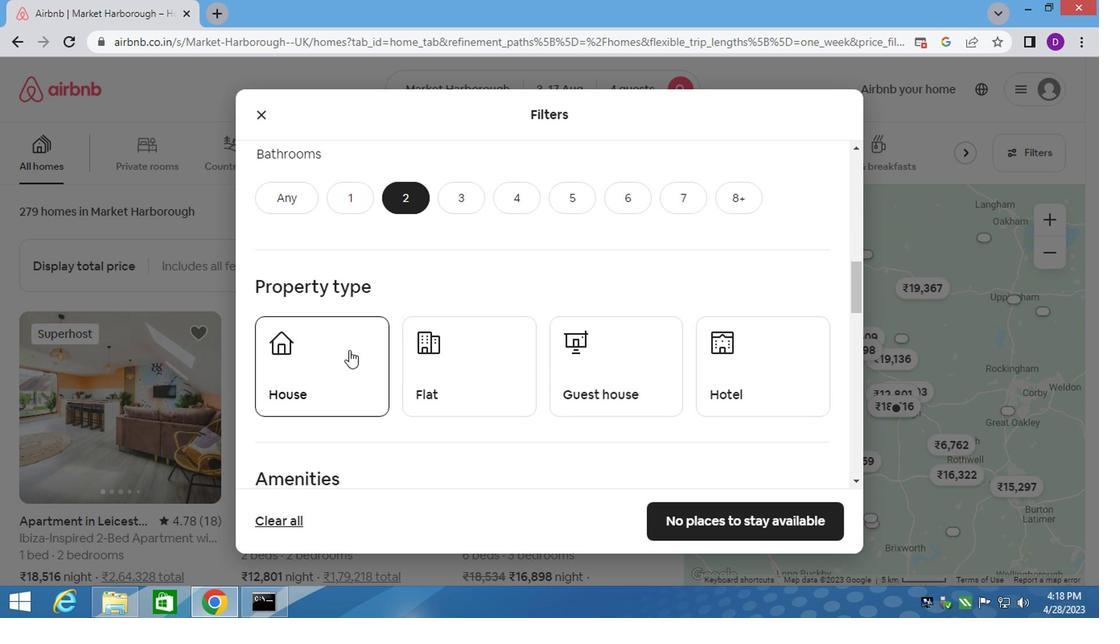 
Action: Mouse moved to (465, 364)
Screenshot: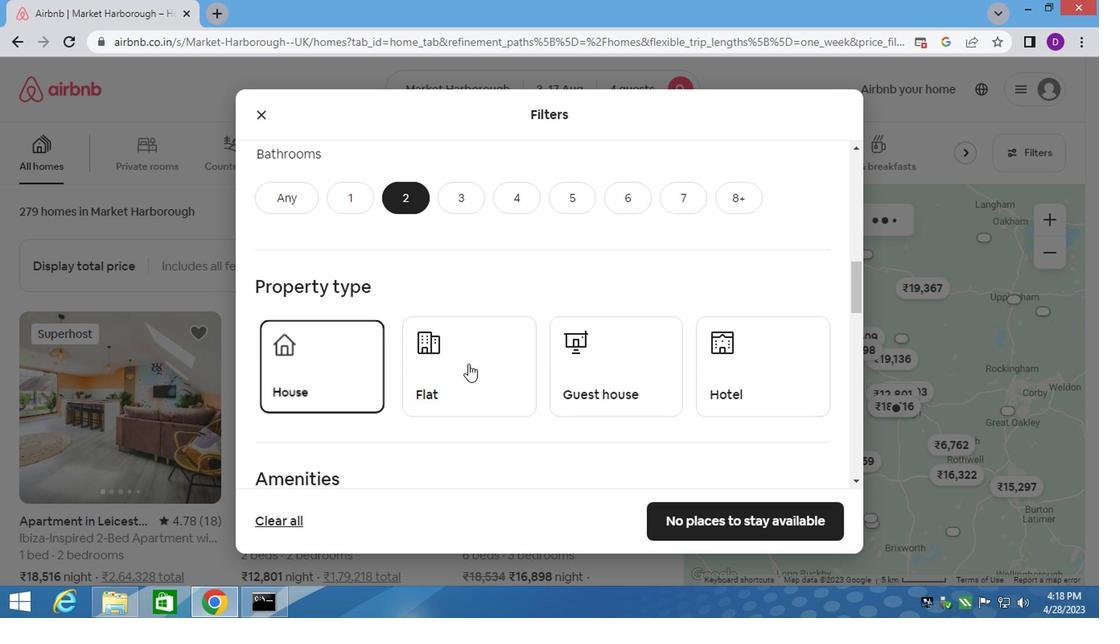 
Action: Mouse pressed left at (465, 364)
Screenshot: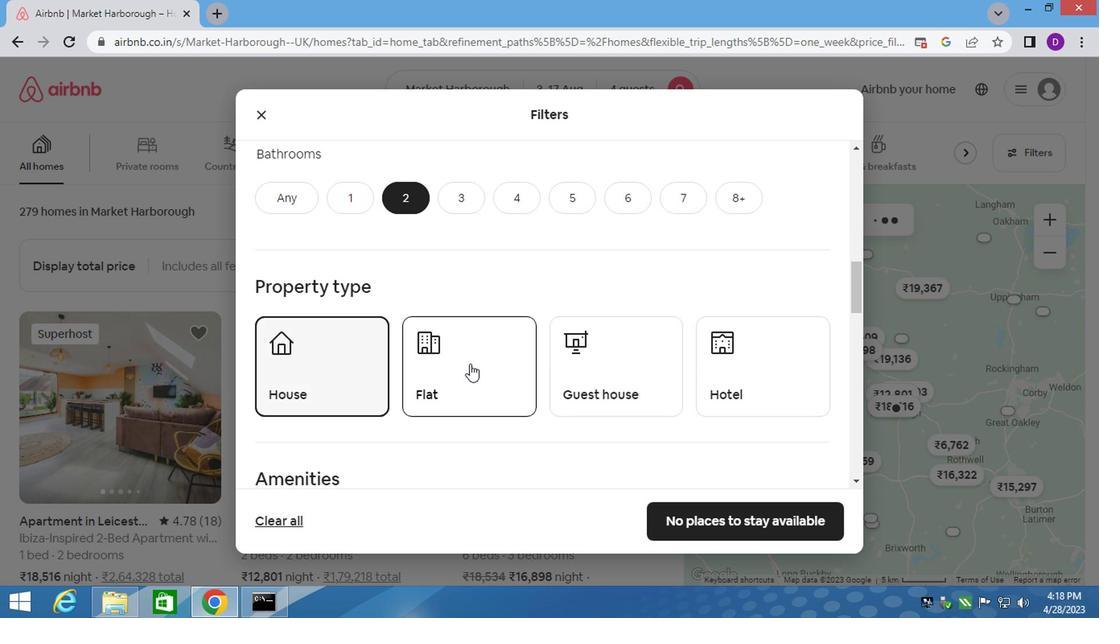 
Action: Mouse moved to (558, 356)
Screenshot: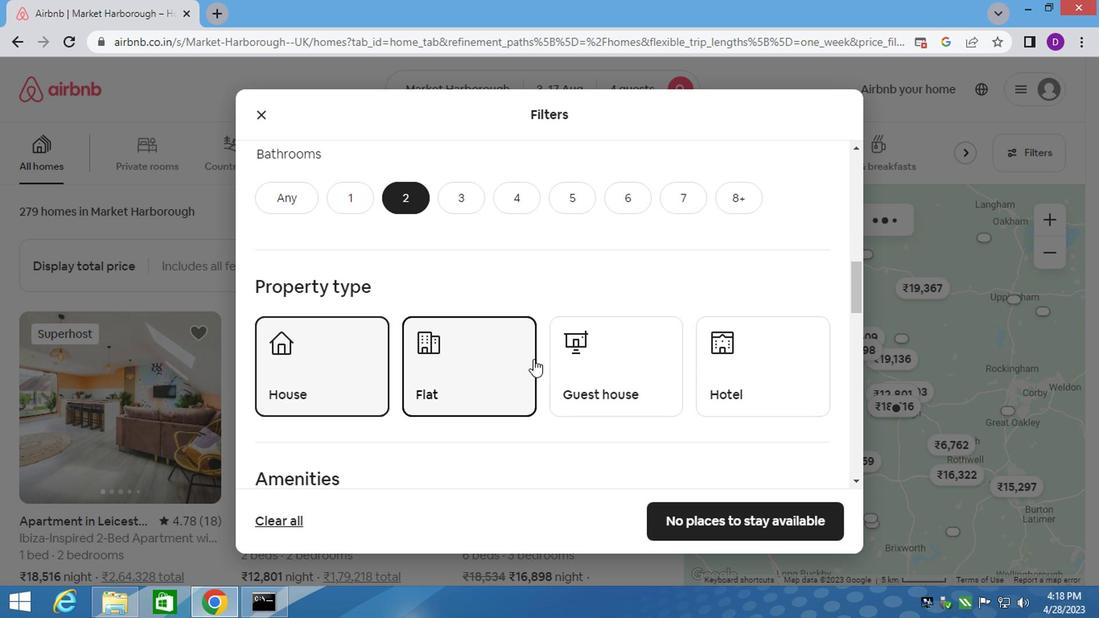 
Action: Mouse pressed left at (558, 356)
Screenshot: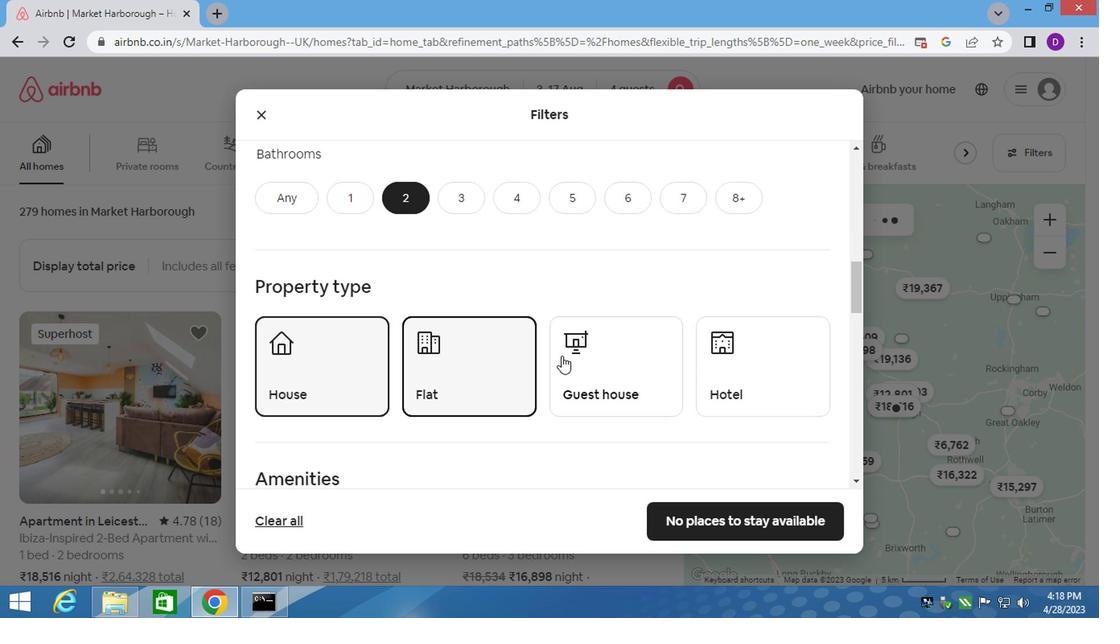 
Action: Mouse moved to (603, 405)
Screenshot: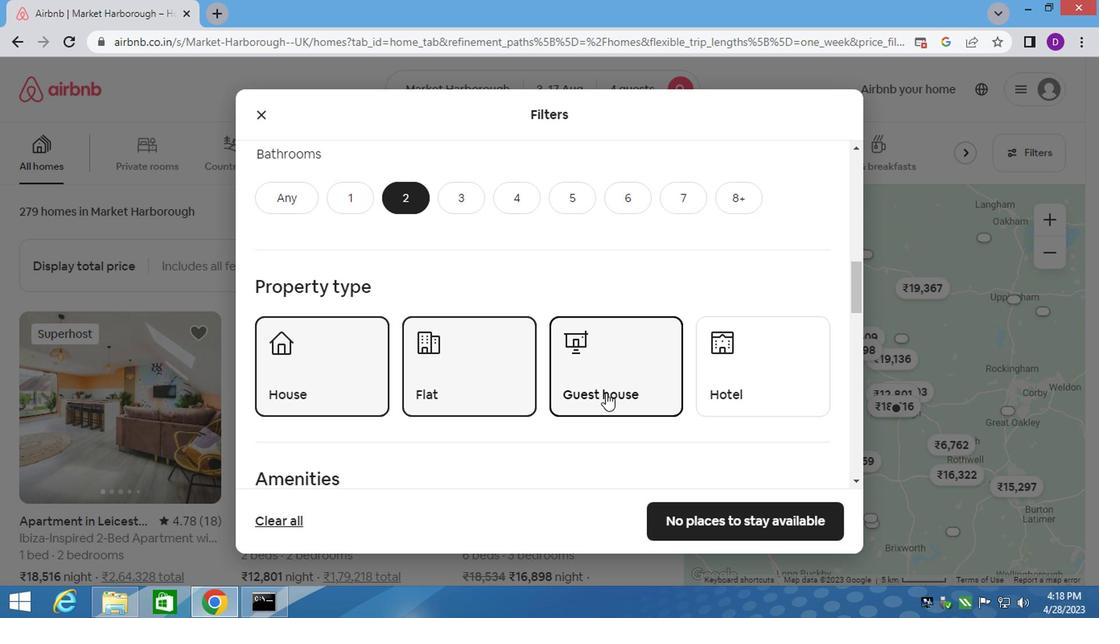 
Action: Mouse scrolled (603, 404) with delta (0, -1)
Screenshot: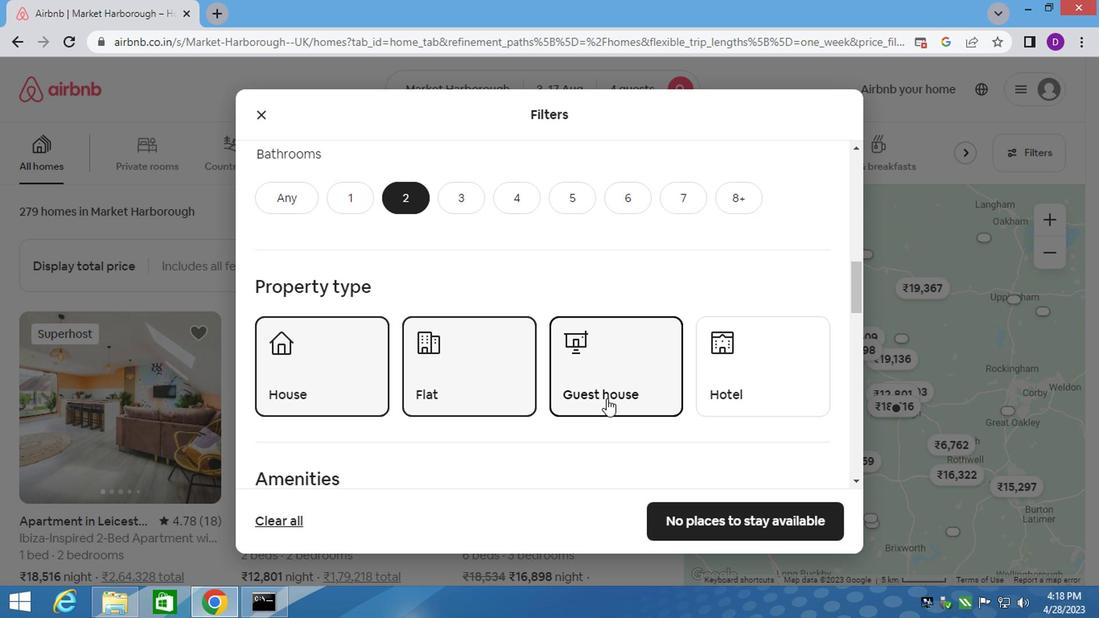 
Action: Mouse moved to (603, 407)
Screenshot: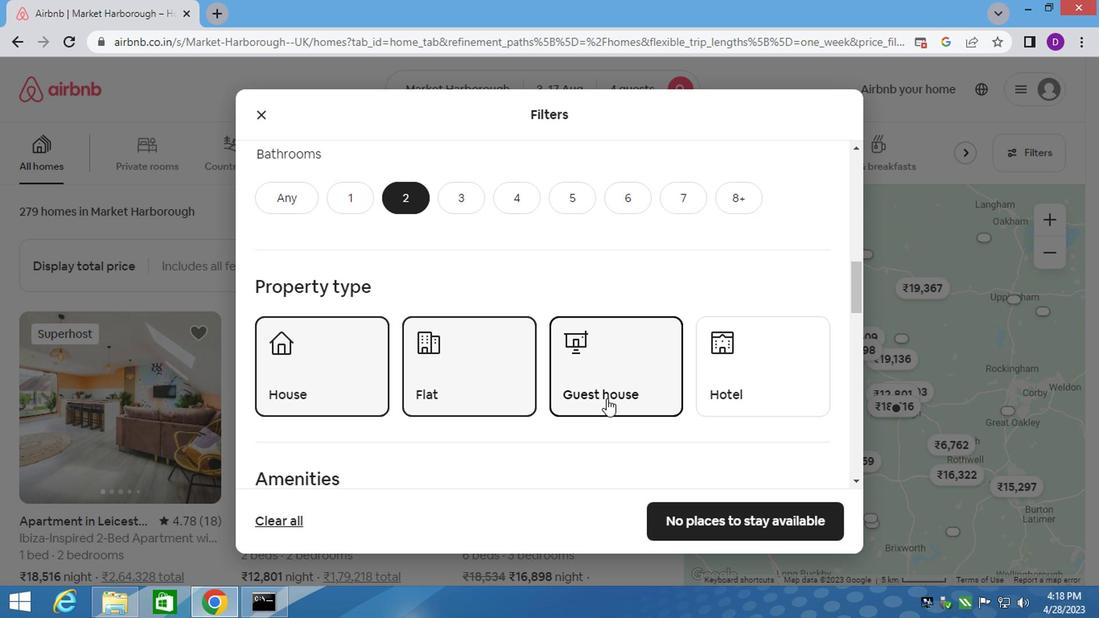 
Action: Mouse scrolled (603, 406) with delta (0, -1)
Screenshot: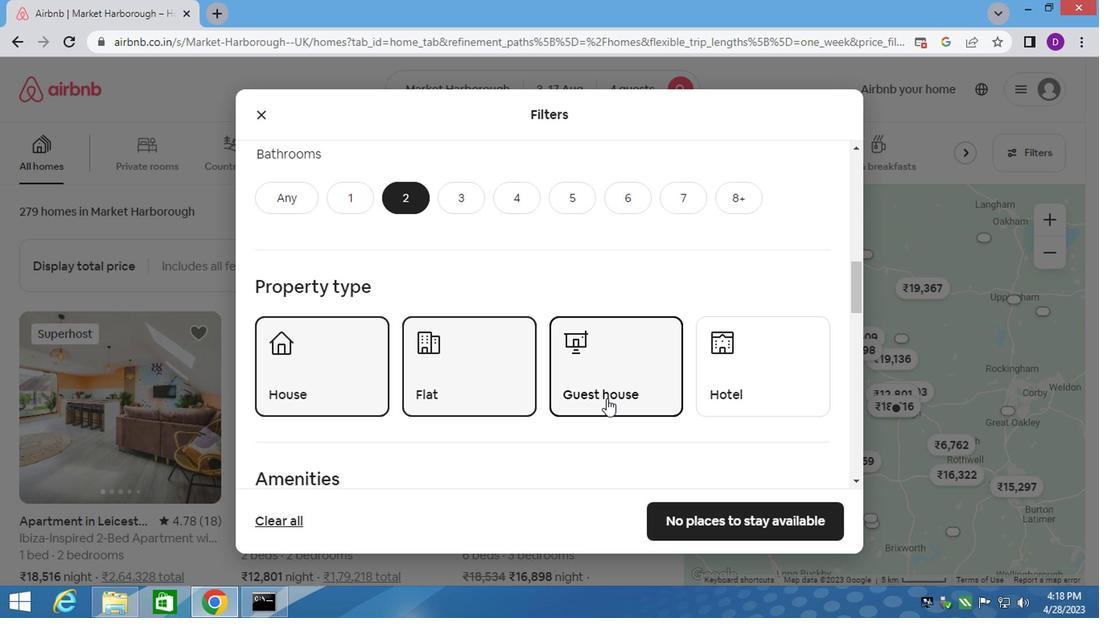 
Action: Mouse scrolled (603, 406) with delta (0, -1)
Screenshot: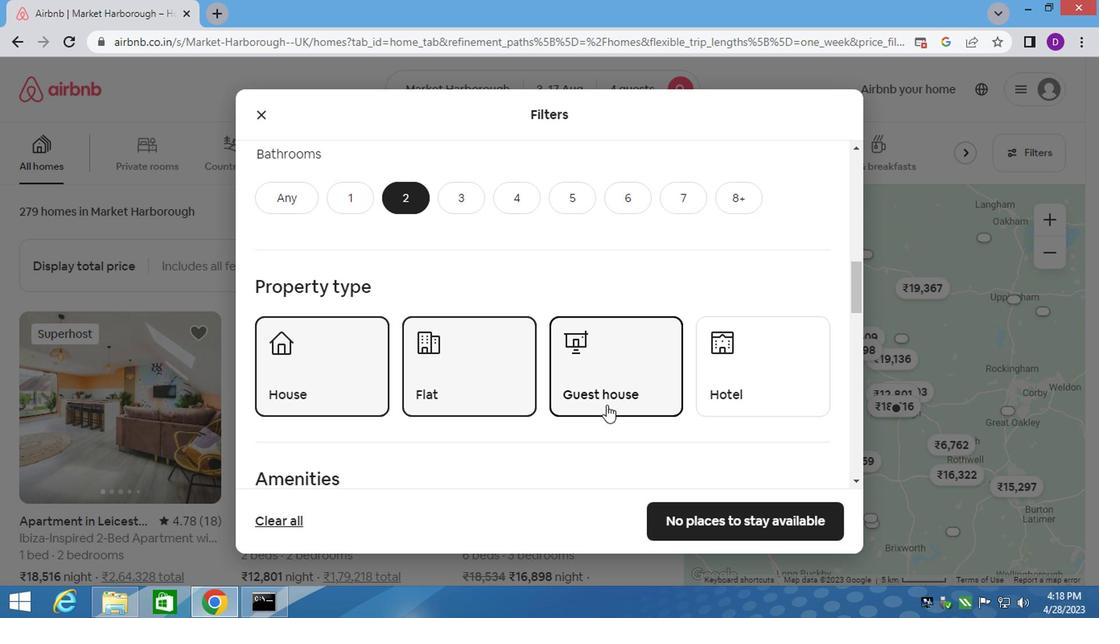 
Action: Mouse moved to (634, 404)
Screenshot: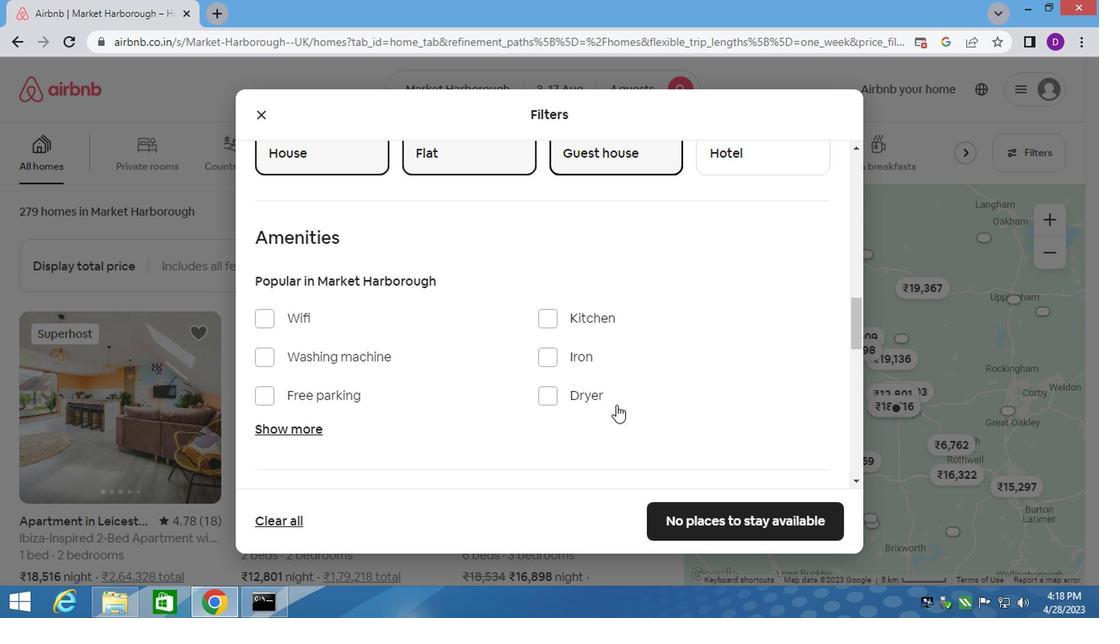 
Action: Mouse scrolled (634, 404) with delta (0, 0)
Screenshot: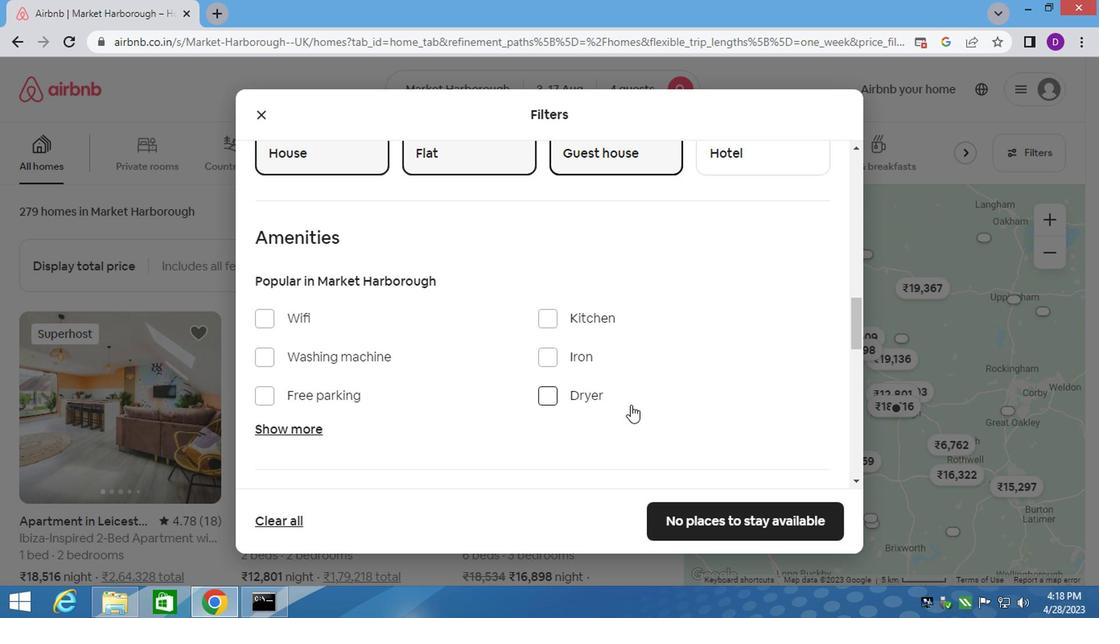 
Action: Mouse scrolled (634, 404) with delta (0, 0)
Screenshot: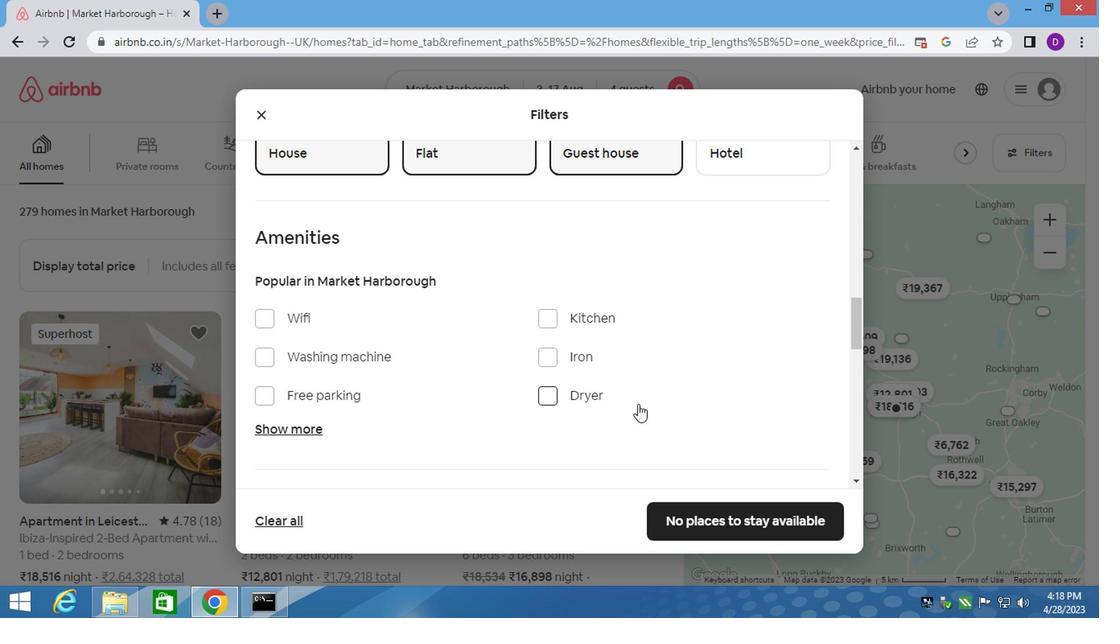 
Action: Mouse moved to (787, 448)
Screenshot: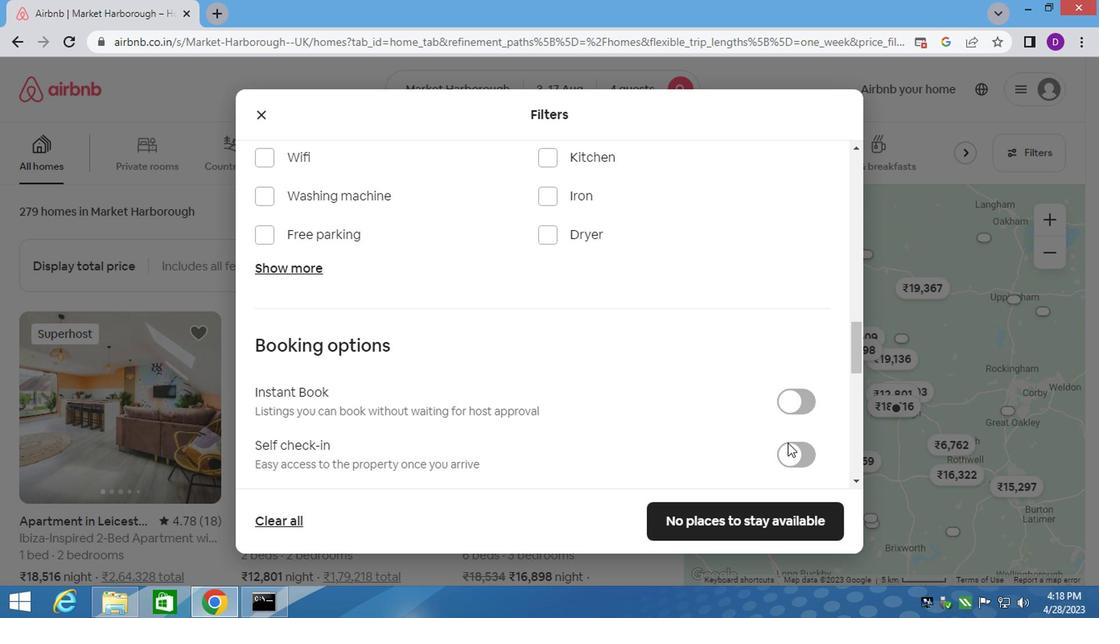 
Action: Mouse pressed left at (787, 448)
Screenshot: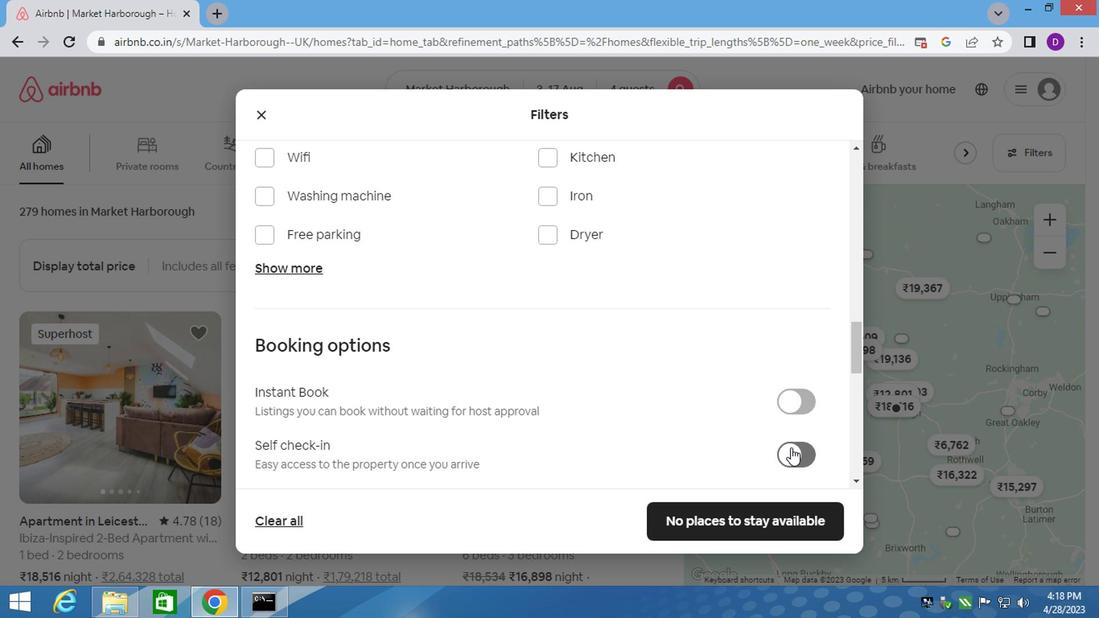 
Action: Mouse moved to (565, 384)
Screenshot: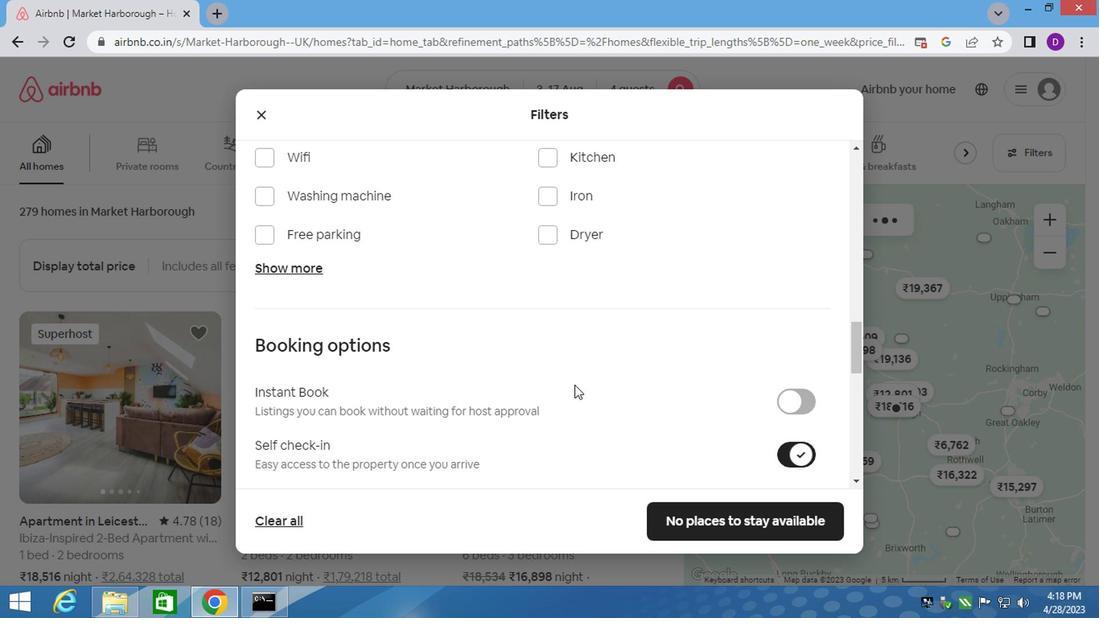
Action: Mouse scrolled (565, 382) with delta (0, -1)
Screenshot: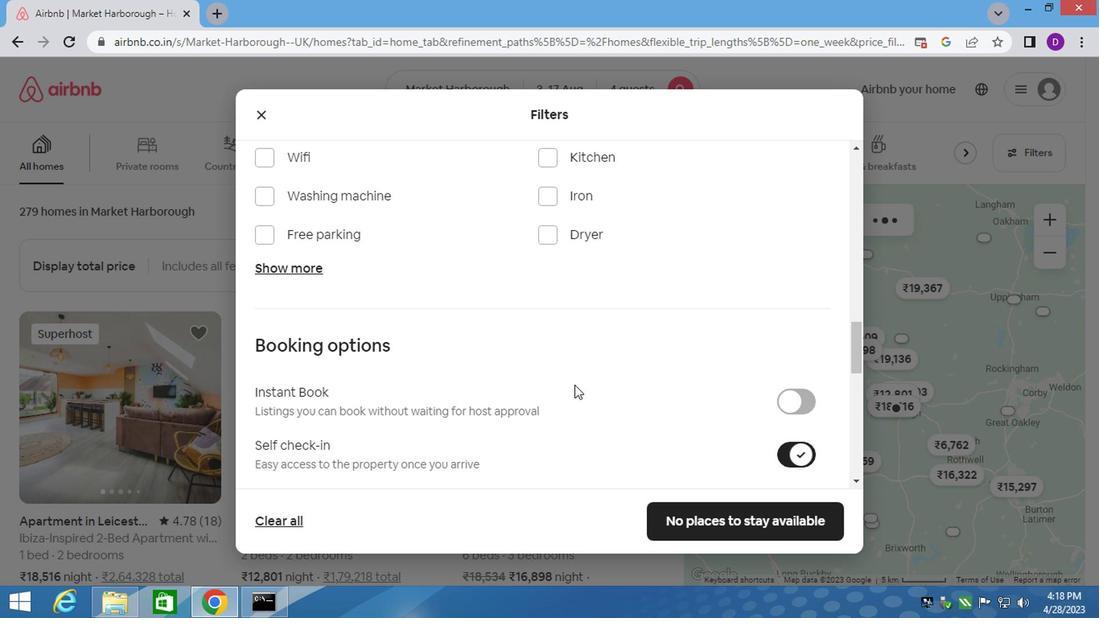 
Action: Mouse moved to (564, 384)
Screenshot: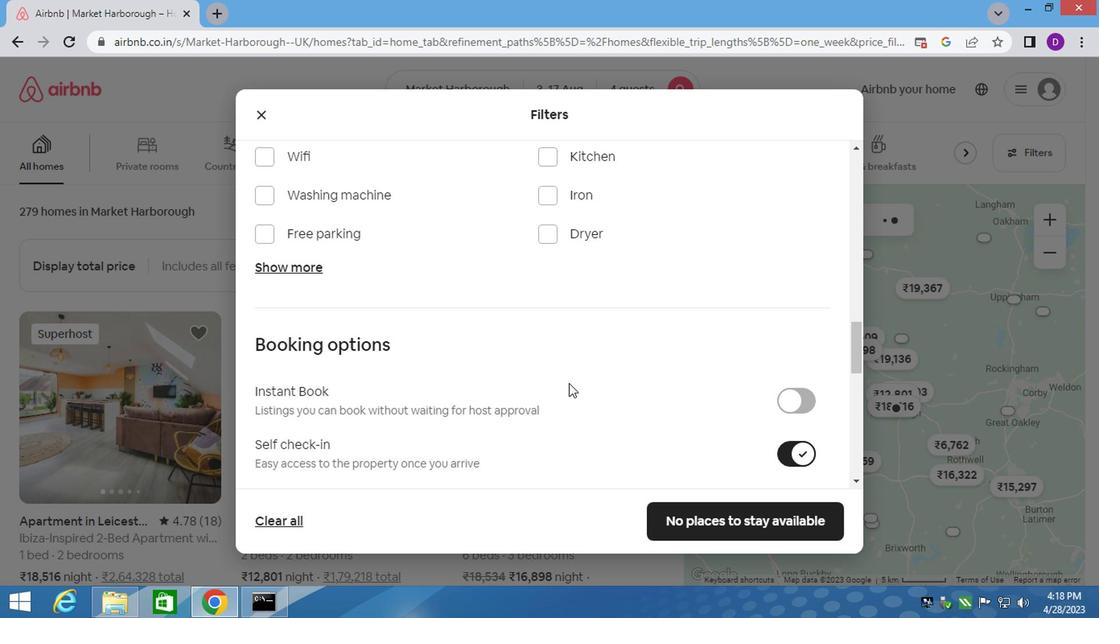
Action: Mouse scrolled (565, 382) with delta (0, -1)
Screenshot: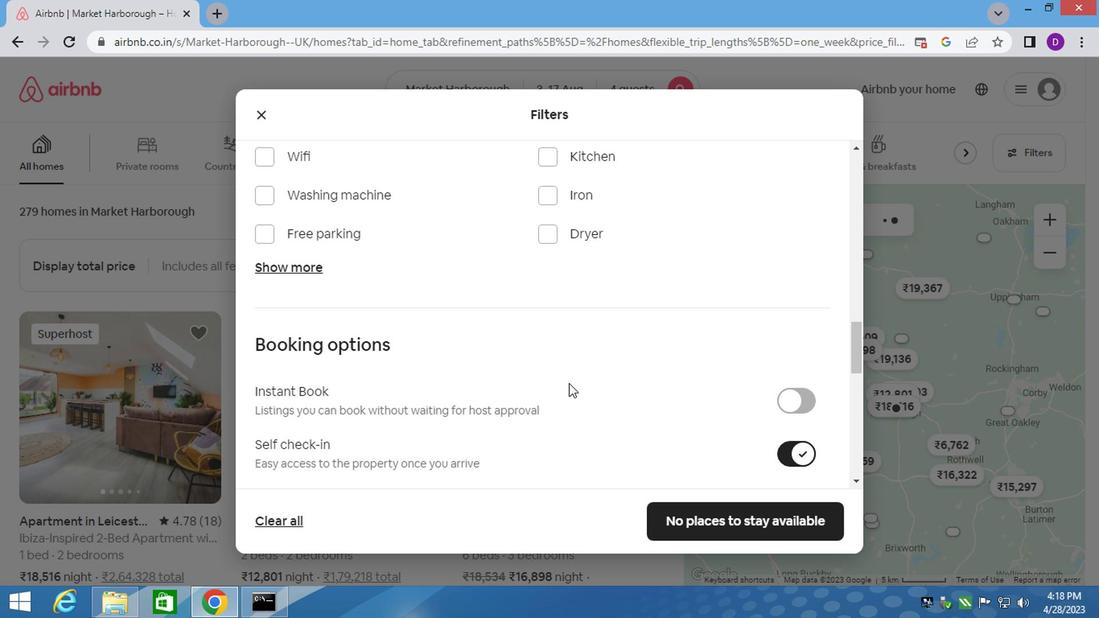 
Action: Mouse scrolled (564, 382) with delta (0, -1)
Screenshot: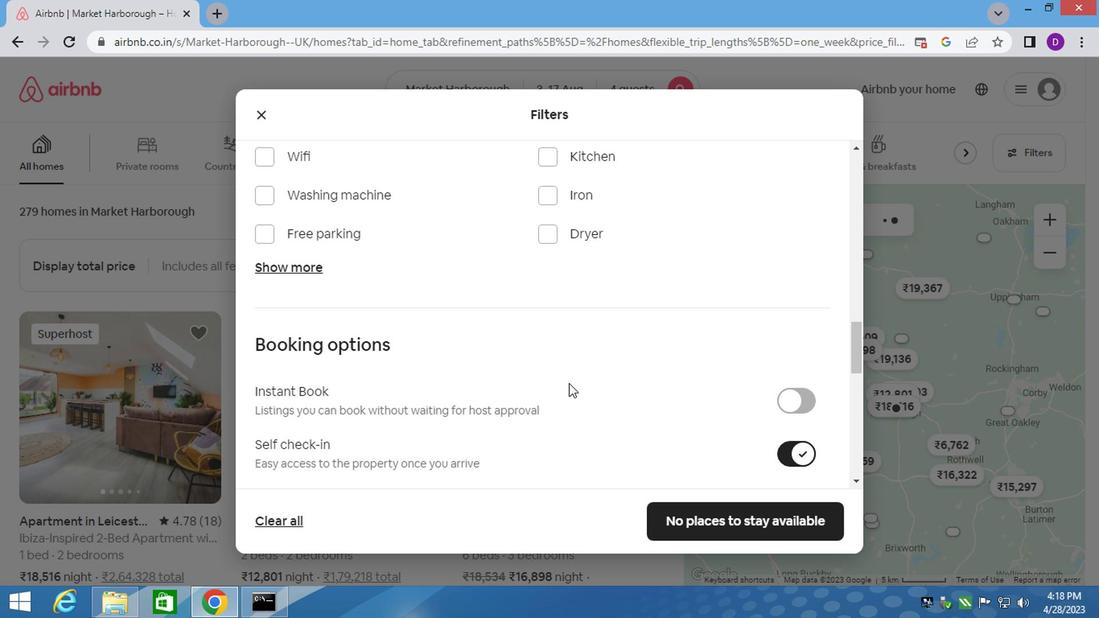 
Action: Mouse scrolled (564, 382) with delta (0, -1)
Screenshot: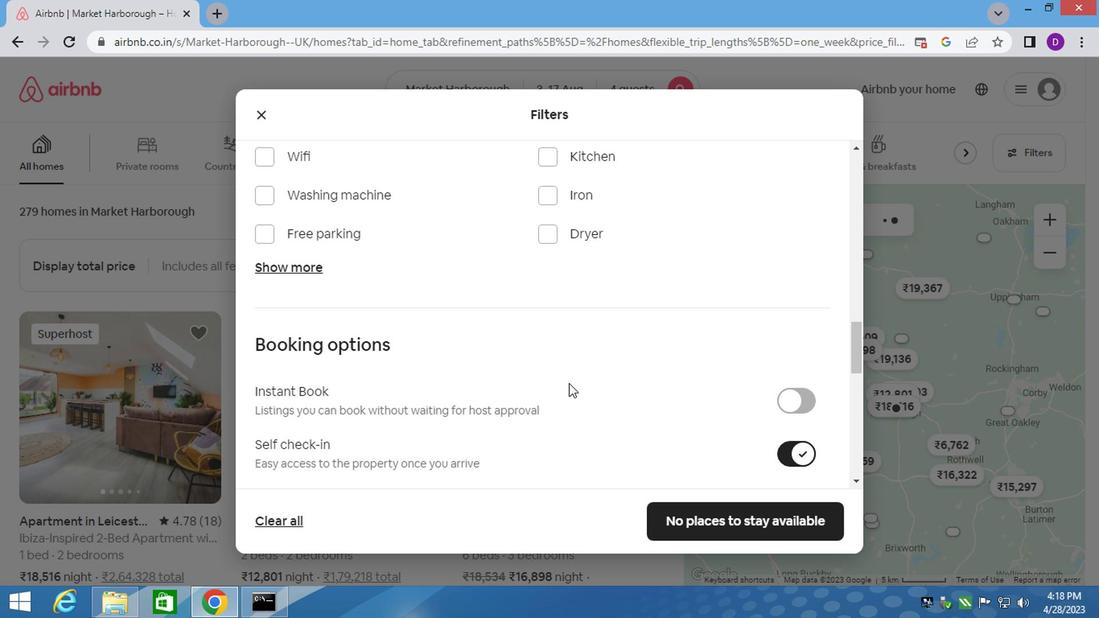 
Action: Mouse scrolled (564, 382) with delta (0, -1)
Screenshot: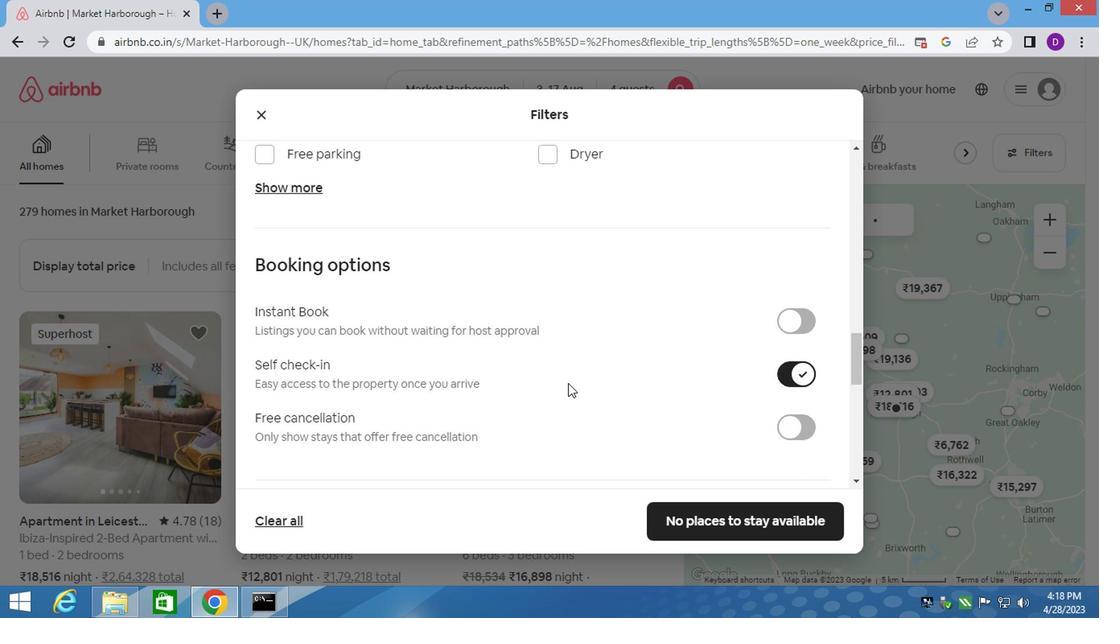 
Action: Mouse scrolled (564, 382) with delta (0, -1)
Screenshot: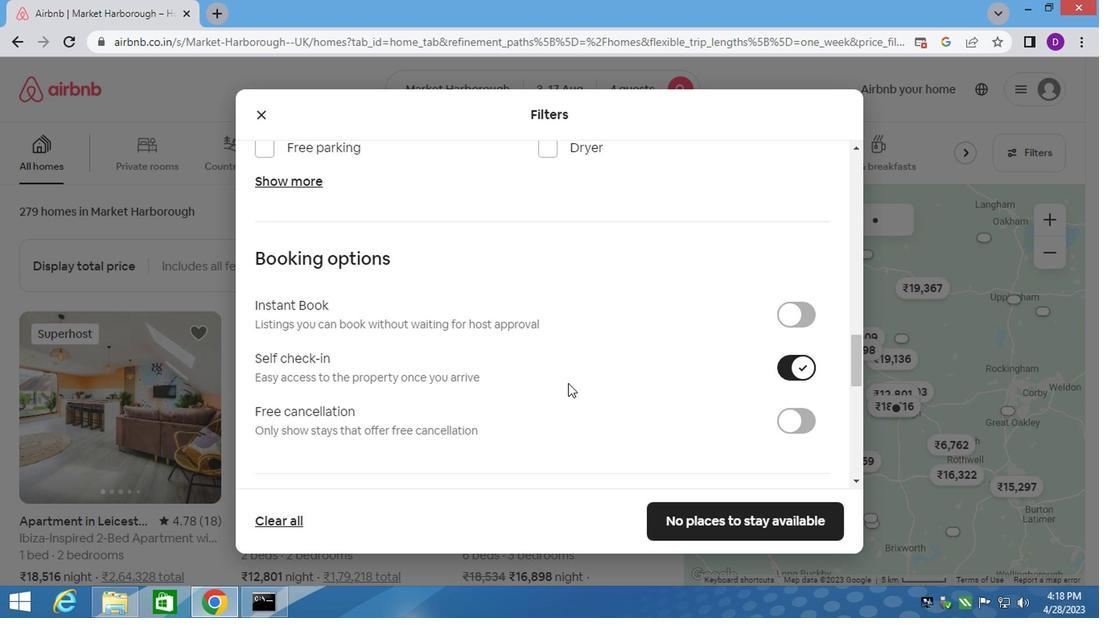 
Action: Mouse scrolled (564, 382) with delta (0, -1)
Screenshot: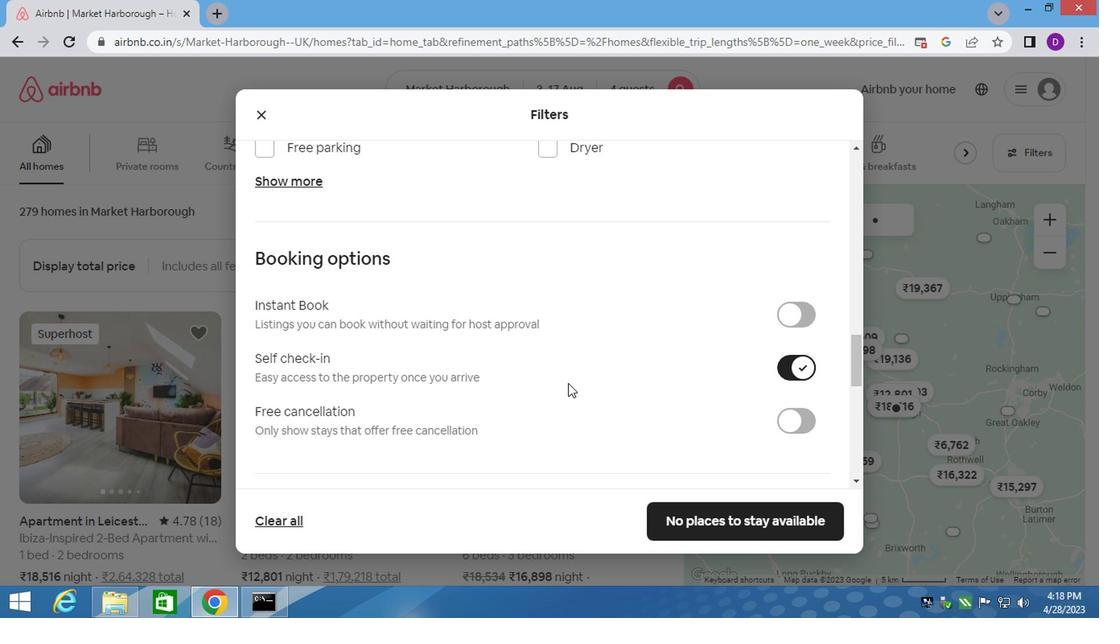 
Action: Mouse scrolled (564, 382) with delta (0, -1)
Screenshot: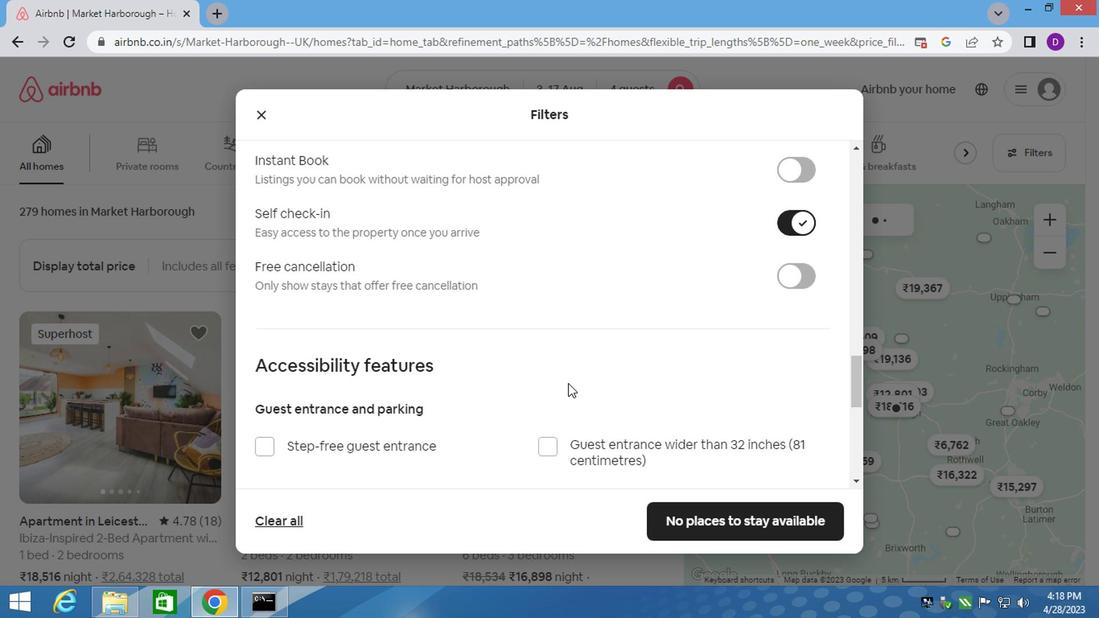
Action: Mouse scrolled (564, 382) with delta (0, -1)
Screenshot: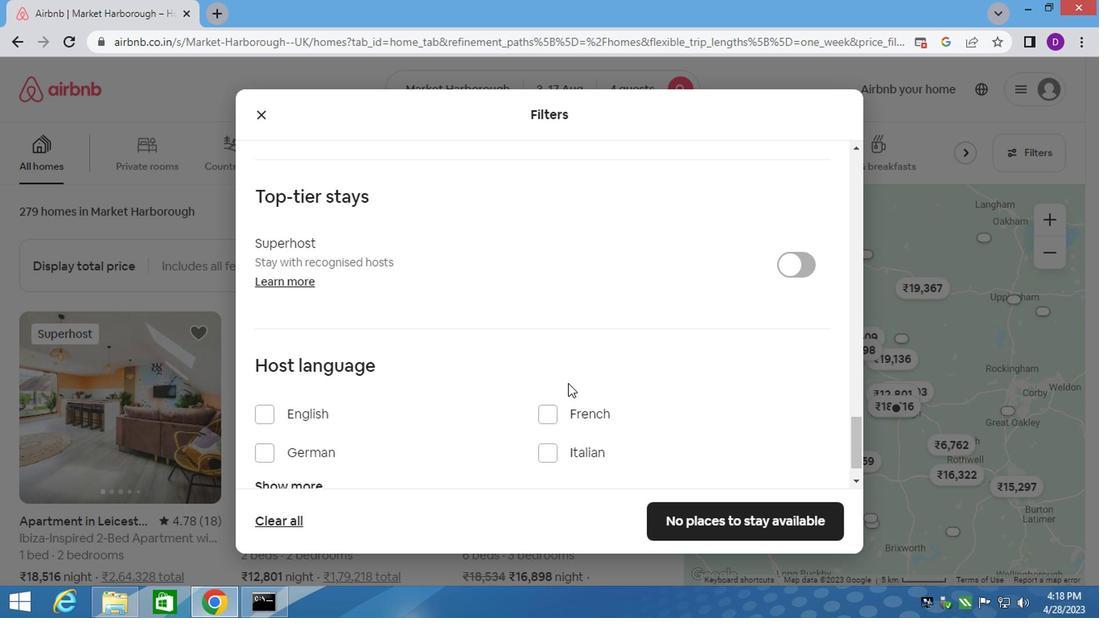 
Action: Mouse scrolled (564, 382) with delta (0, -1)
Screenshot: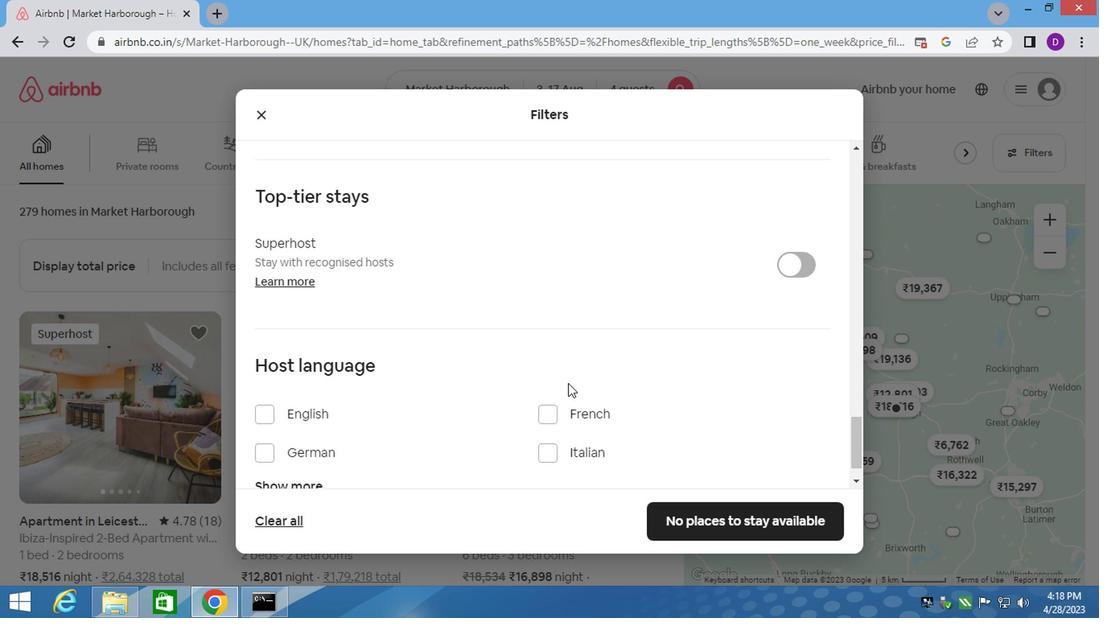 
Action: Mouse scrolled (564, 382) with delta (0, -1)
Screenshot: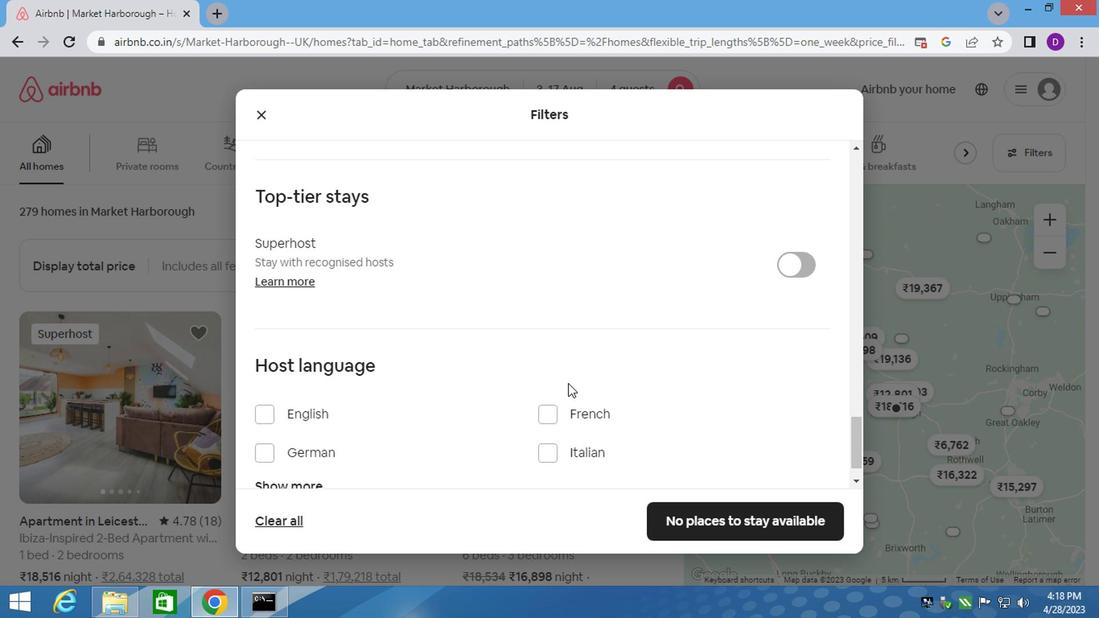 
Action: Mouse scrolled (564, 382) with delta (0, -1)
Screenshot: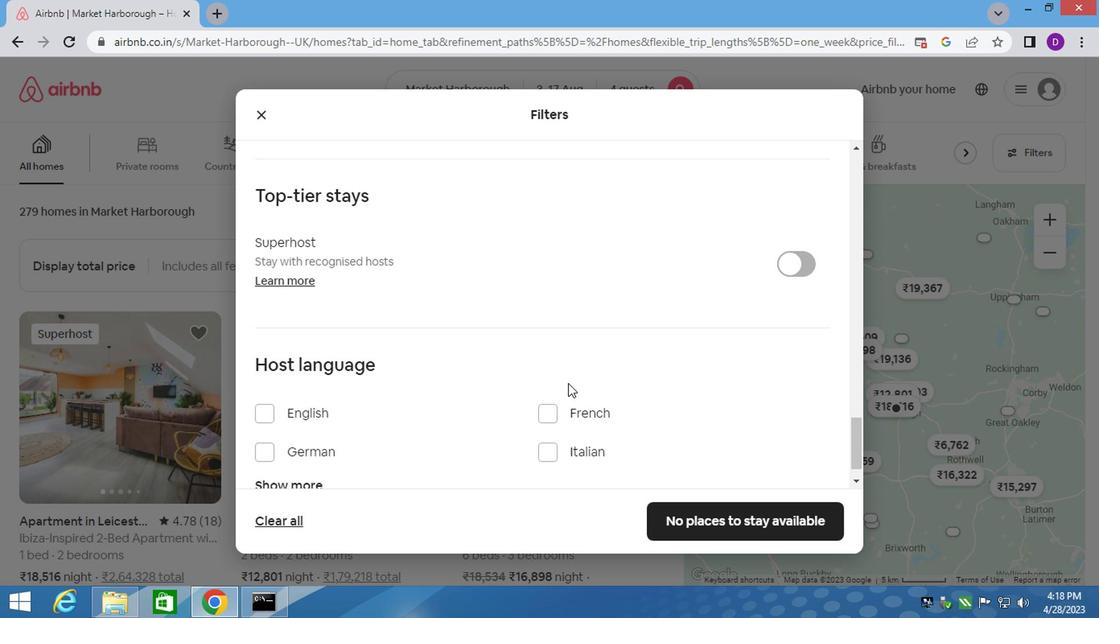 
Action: Mouse moved to (265, 372)
Screenshot: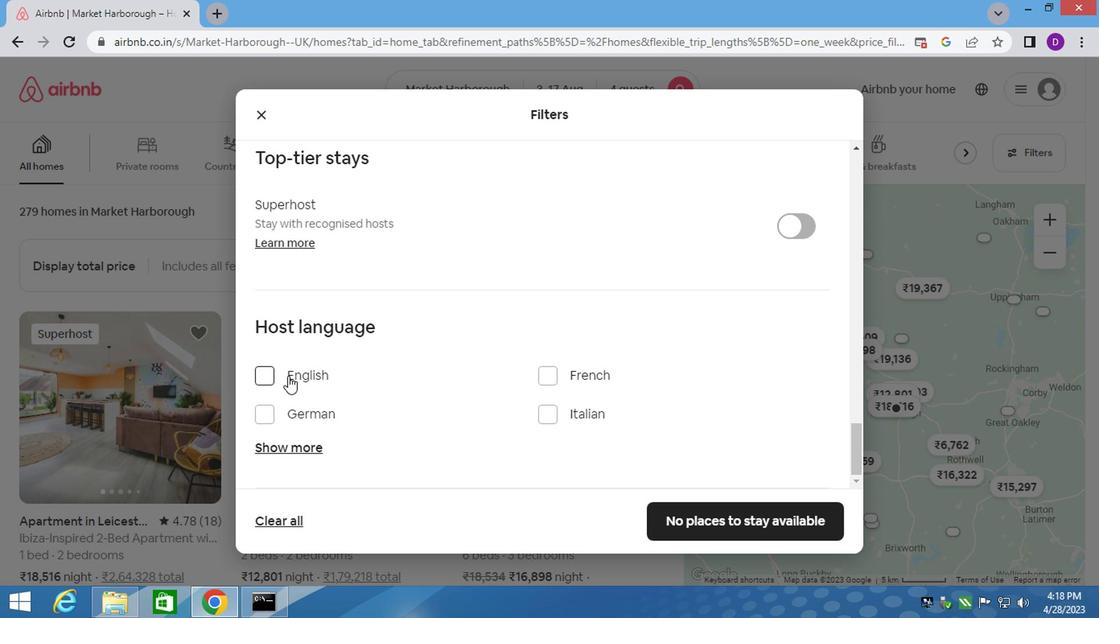 
Action: Mouse pressed left at (265, 372)
Screenshot: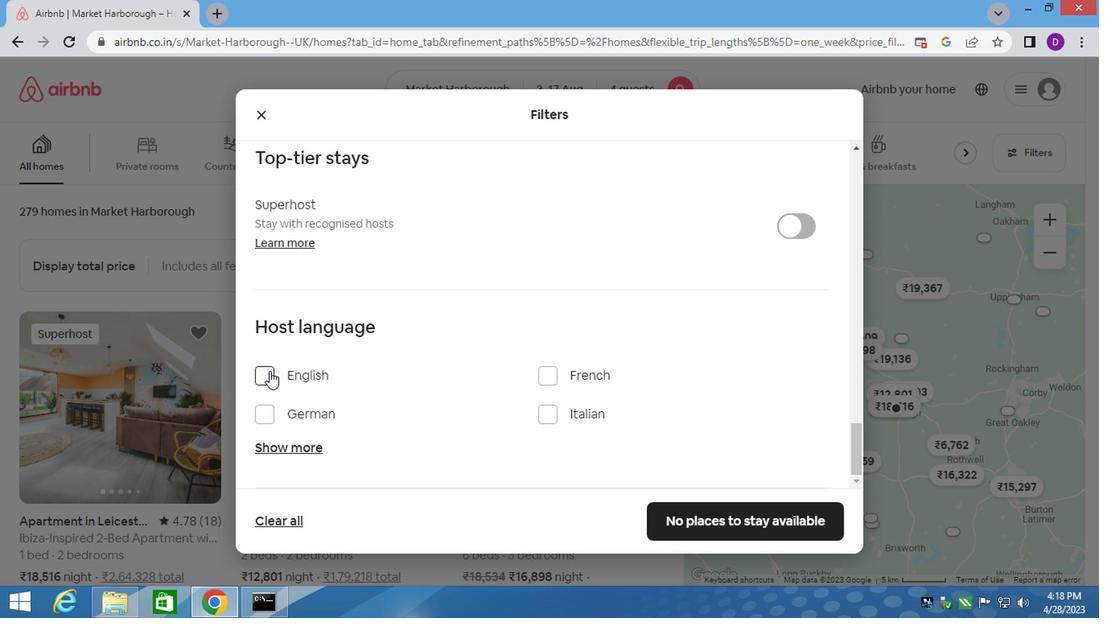 
Action: Mouse moved to (726, 526)
Screenshot: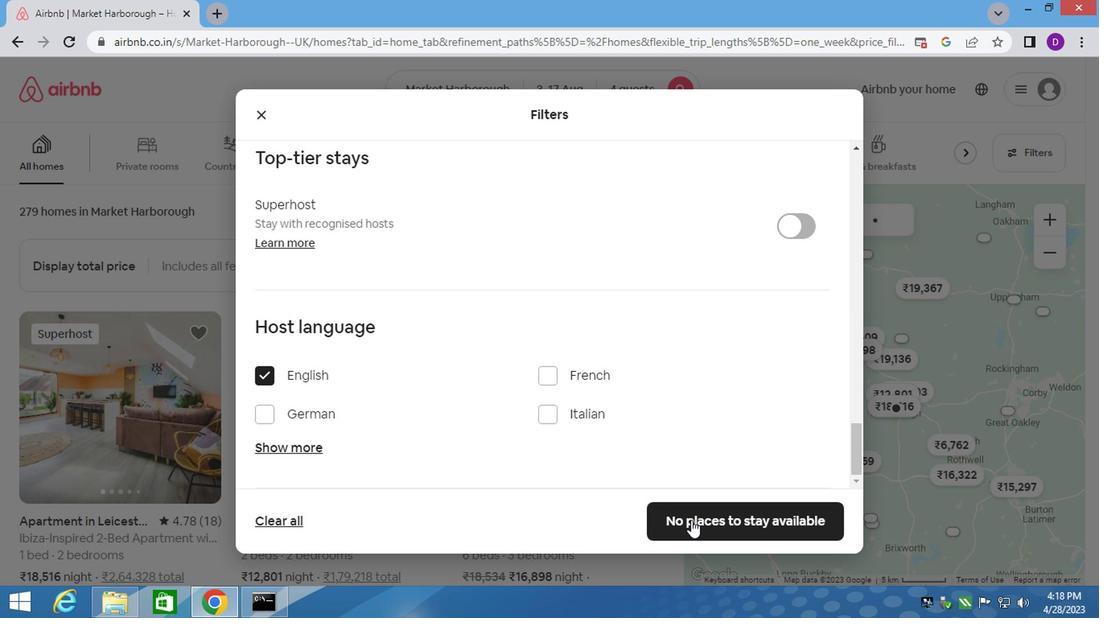 
Action: Mouse pressed left at (726, 526)
Screenshot: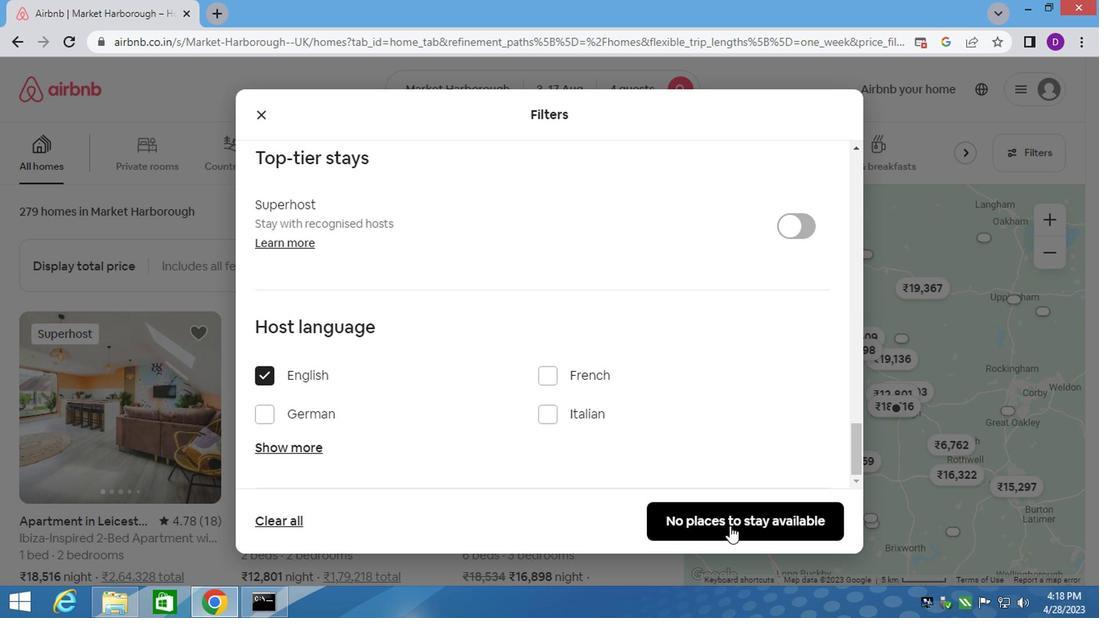 
